 Task: Find connections with filter location Marseille 14 with filter topic #digitalnomadwith filter profile language English with filter current company Testbook with filter school Periyar University with filter industry School and Employee Bus Services with filter service category Mortgage Lending with filter keywords title Data Entry
Action: Mouse moved to (482, 52)
Screenshot: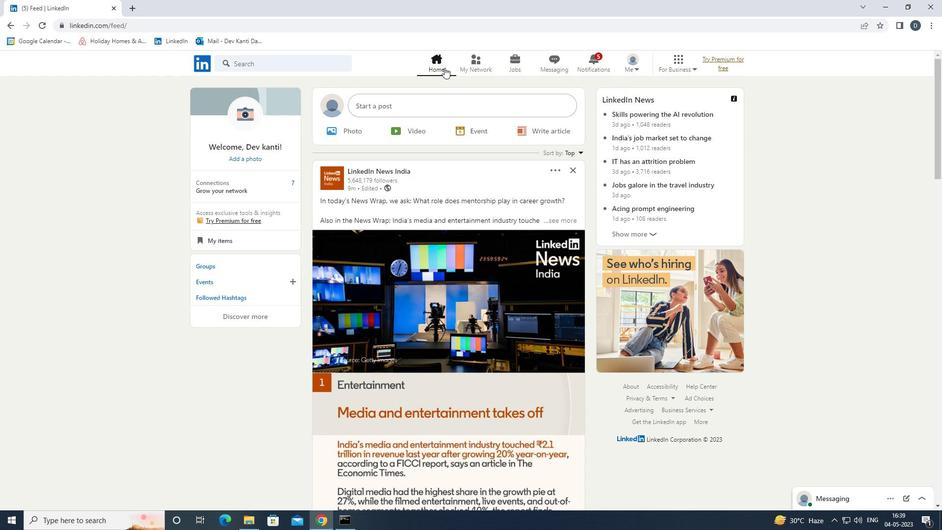 
Action: Mouse pressed left at (482, 52)
Screenshot: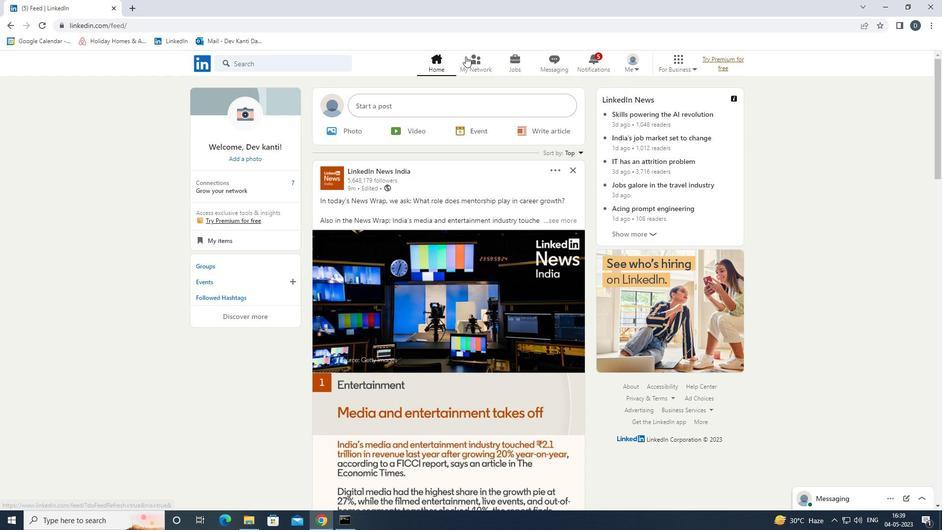 
Action: Mouse moved to (328, 116)
Screenshot: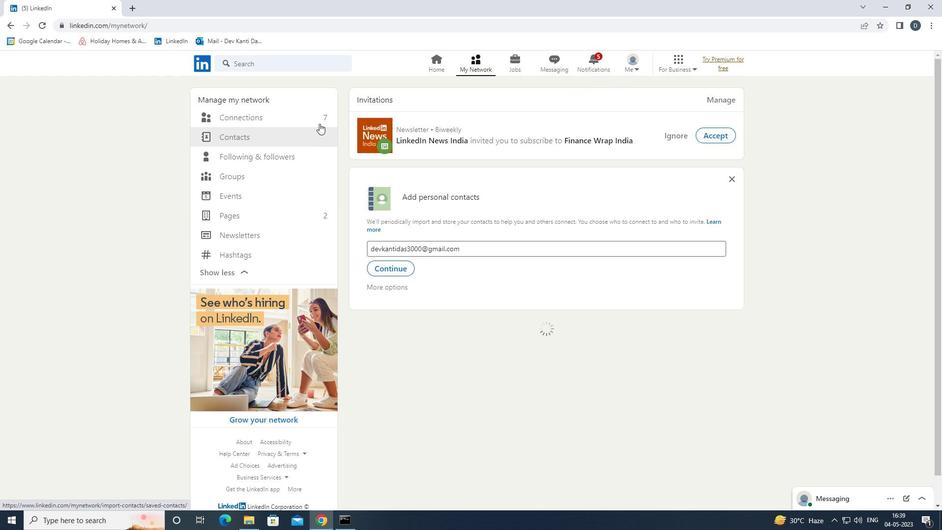 
Action: Mouse pressed left at (328, 116)
Screenshot: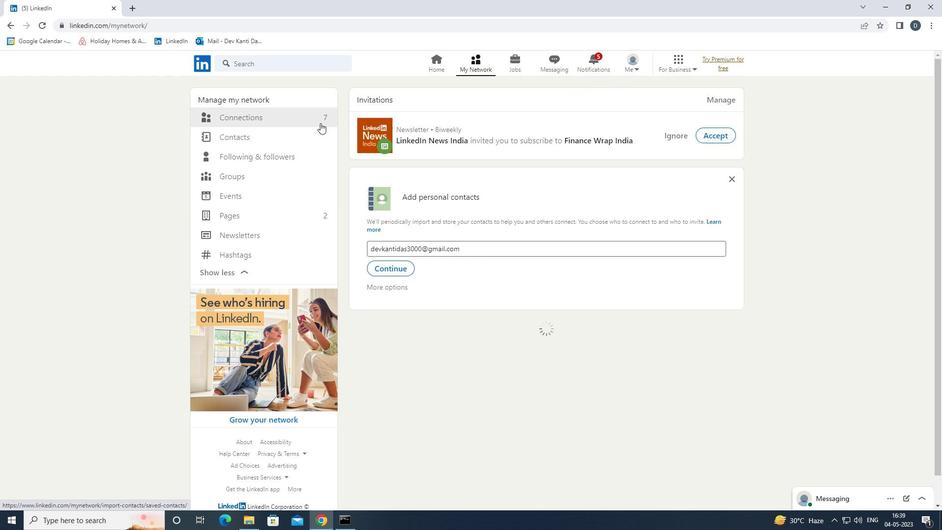 
Action: Mouse moved to (325, 116)
Screenshot: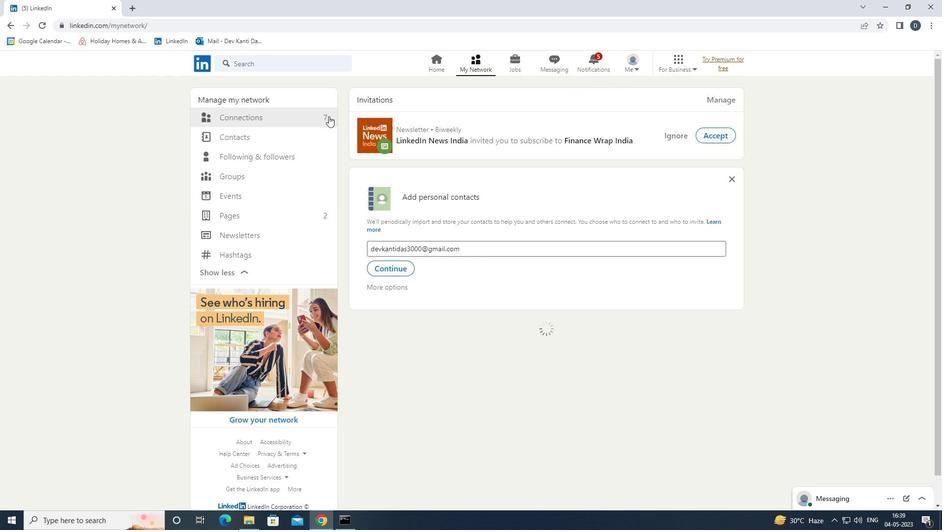 
Action: Mouse pressed left at (325, 116)
Screenshot: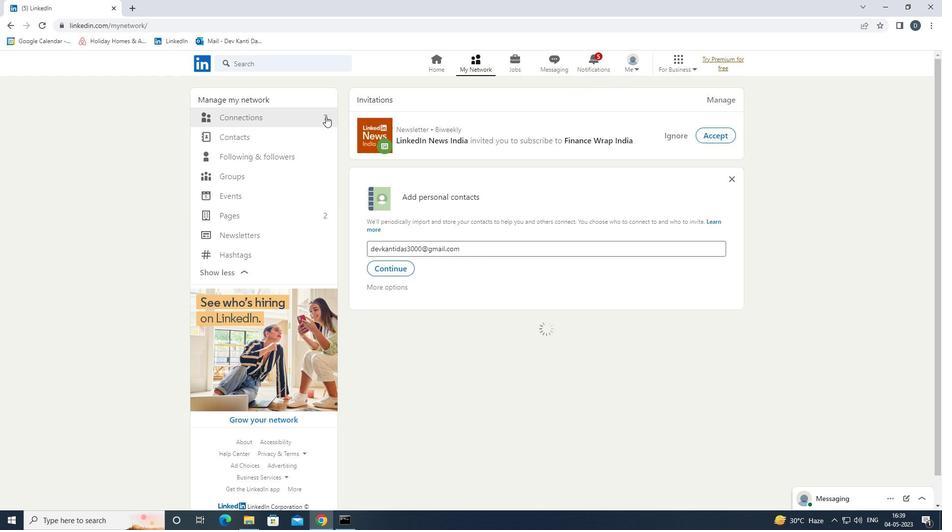 
Action: Mouse moved to (554, 117)
Screenshot: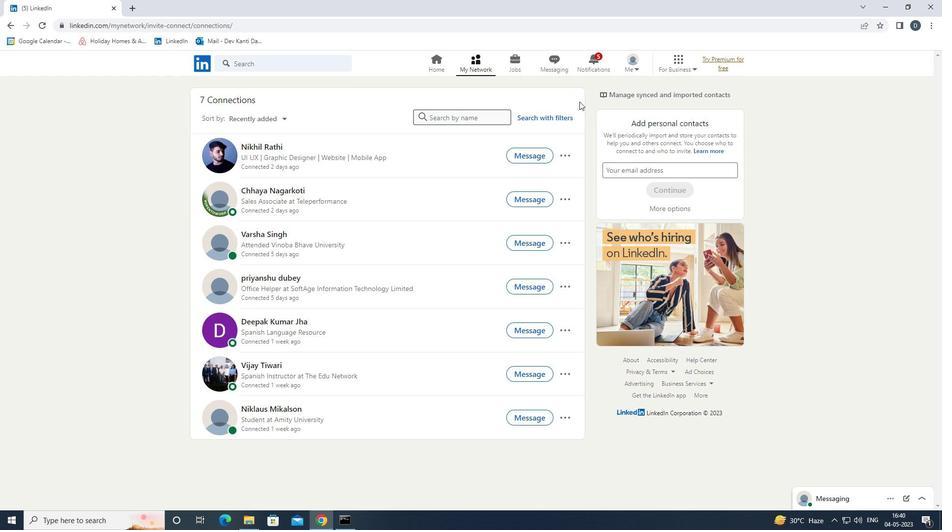 
Action: Mouse pressed left at (554, 117)
Screenshot: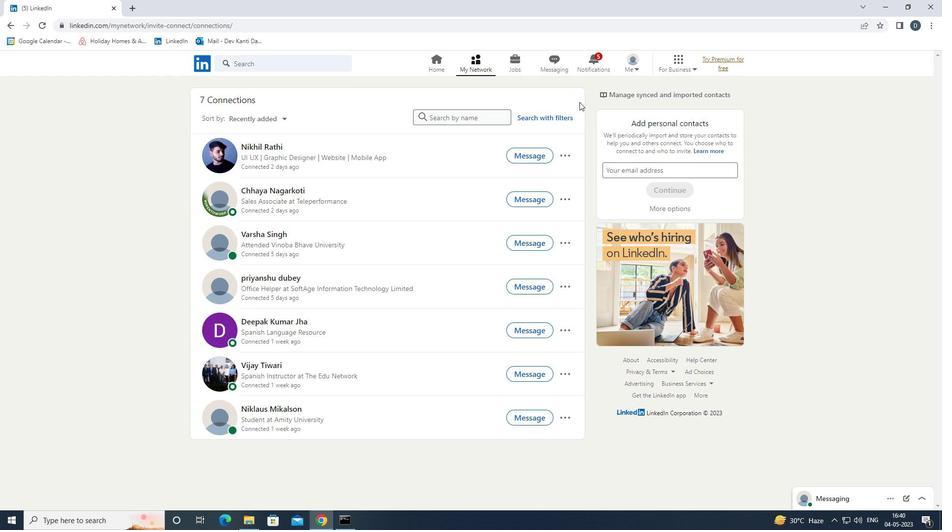 
Action: Mouse moved to (505, 90)
Screenshot: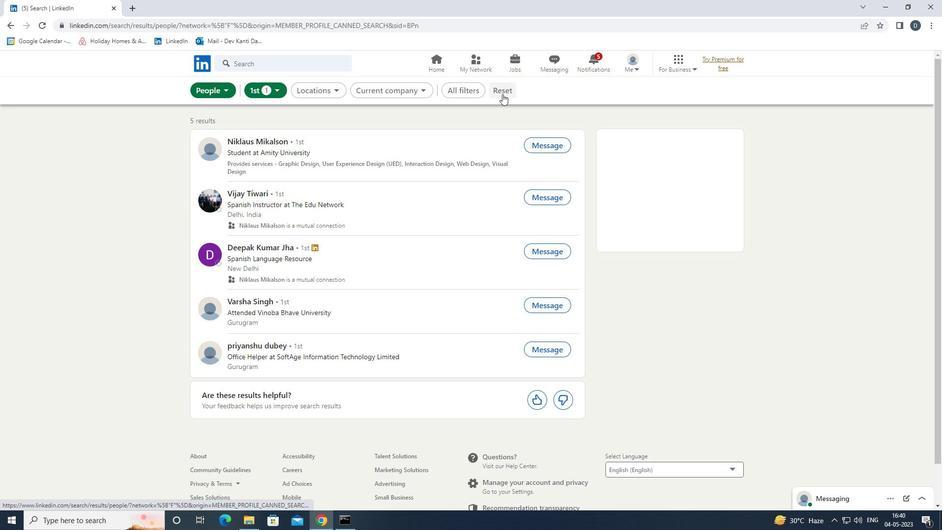 
Action: Mouse pressed left at (505, 90)
Screenshot: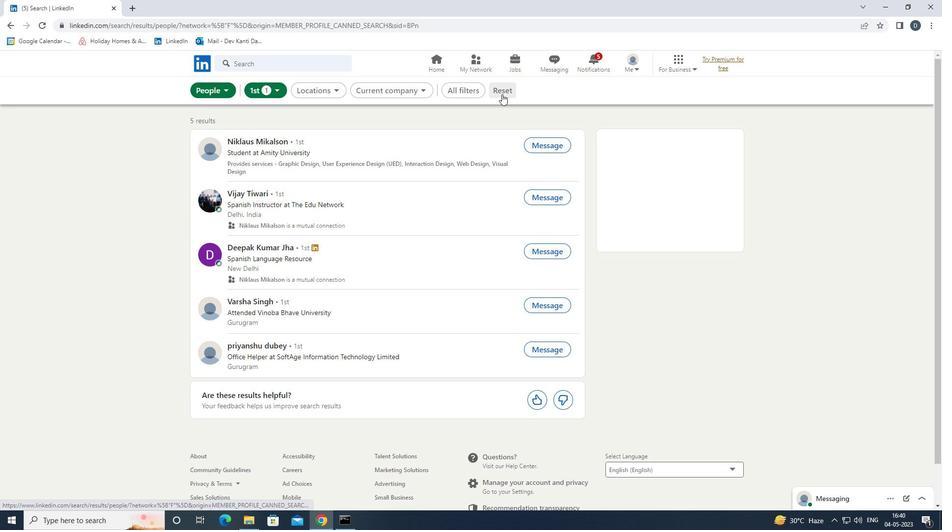 
Action: Mouse moved to (485, 88)
Screenshot: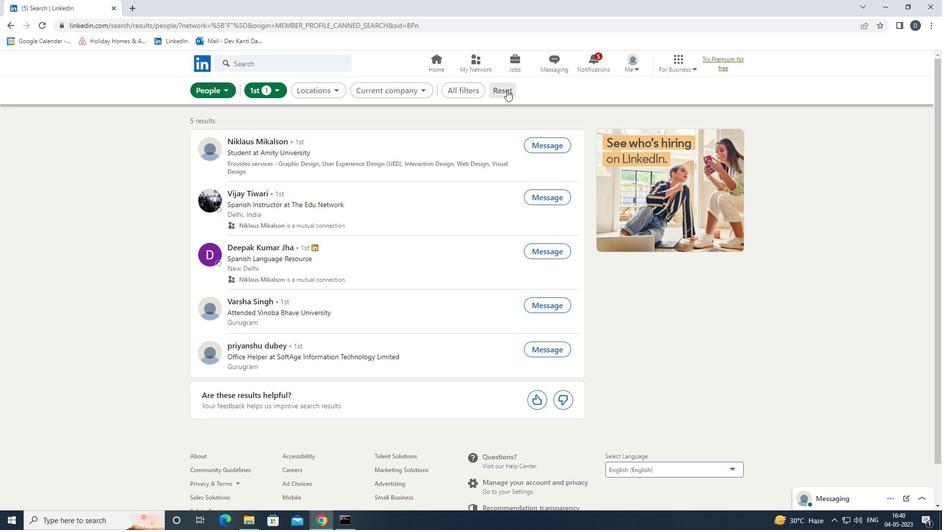
Action: Mouse pressed left at (485, 88)
Screenshot: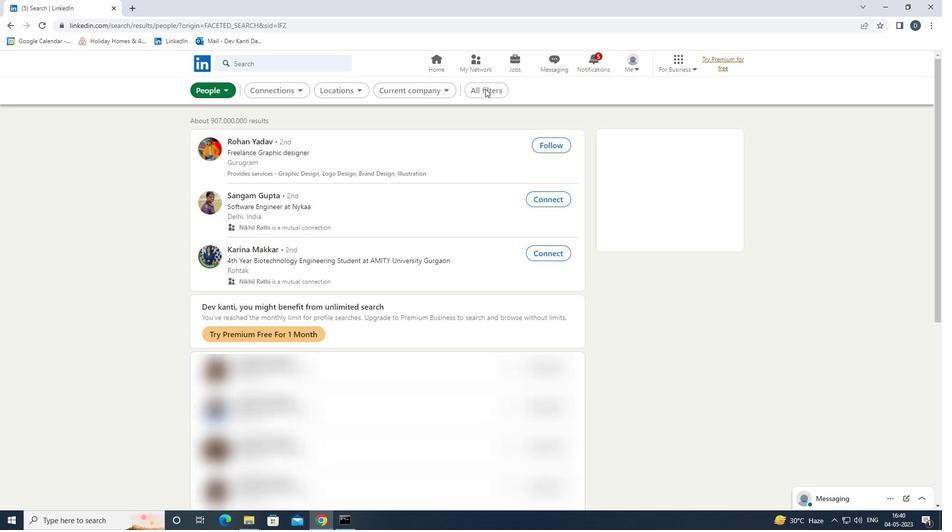 
Action: Mouse moved to (934, 265)
Screenshot: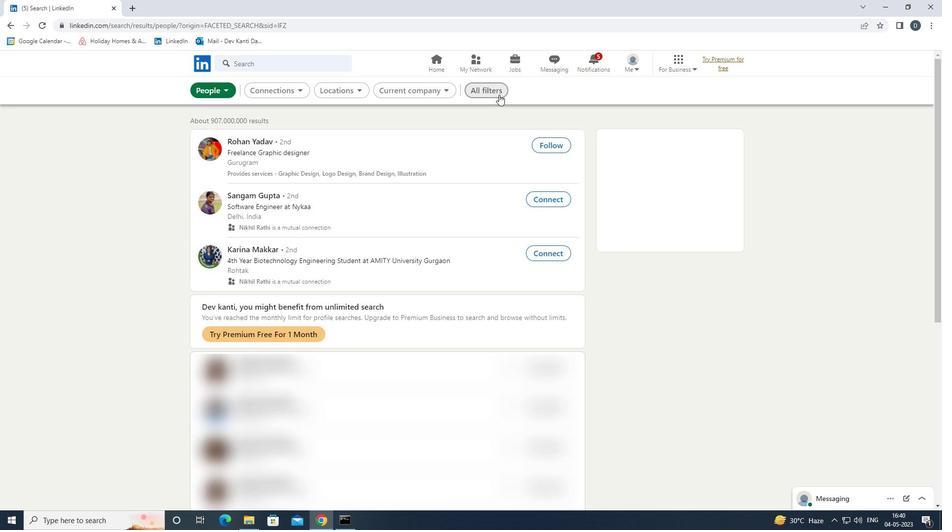 
Action: Mouse scrolled (934, 265) with delta (0, 0)
Screenshot: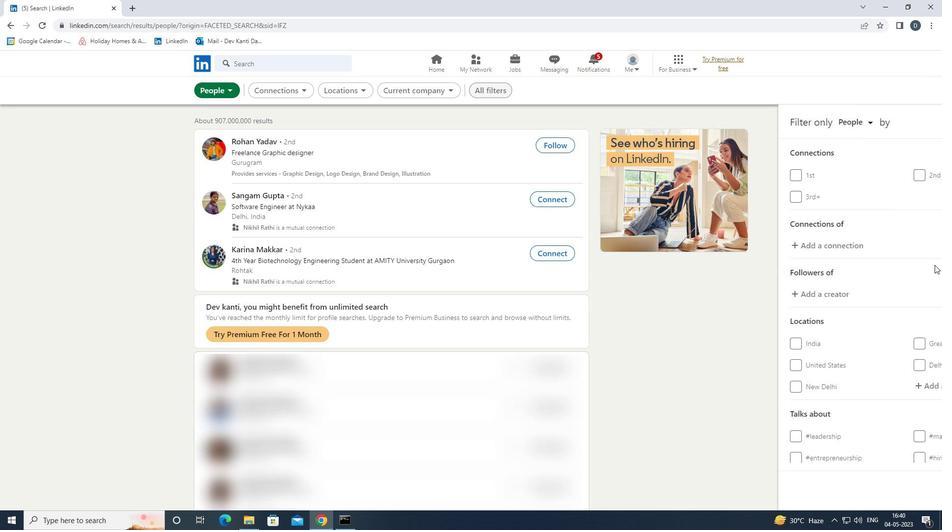 
Action: Mouse moved to (933, 265)
Screenshot: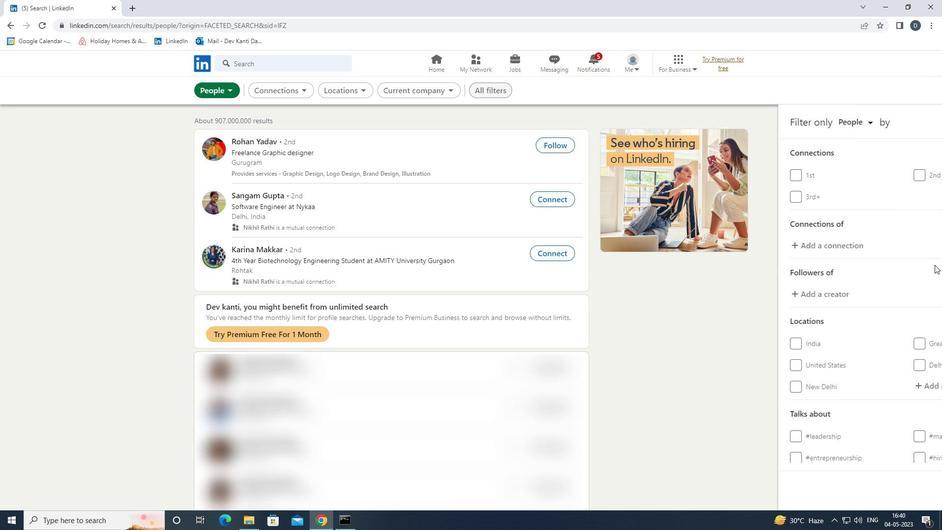
Action: Mouse scrolled (933, 265) with delta (0, 0)
Screenshot: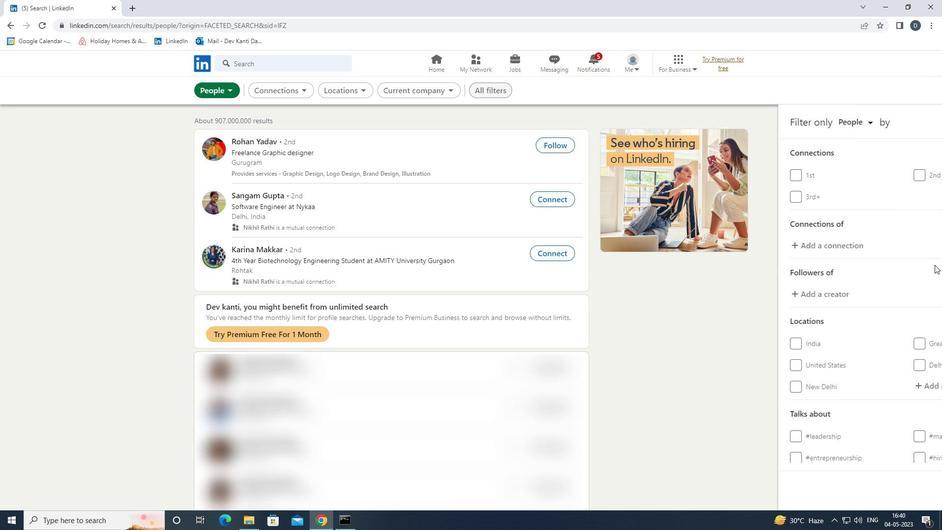 
Action: Mouse moved to (933, 265)
Screenshot: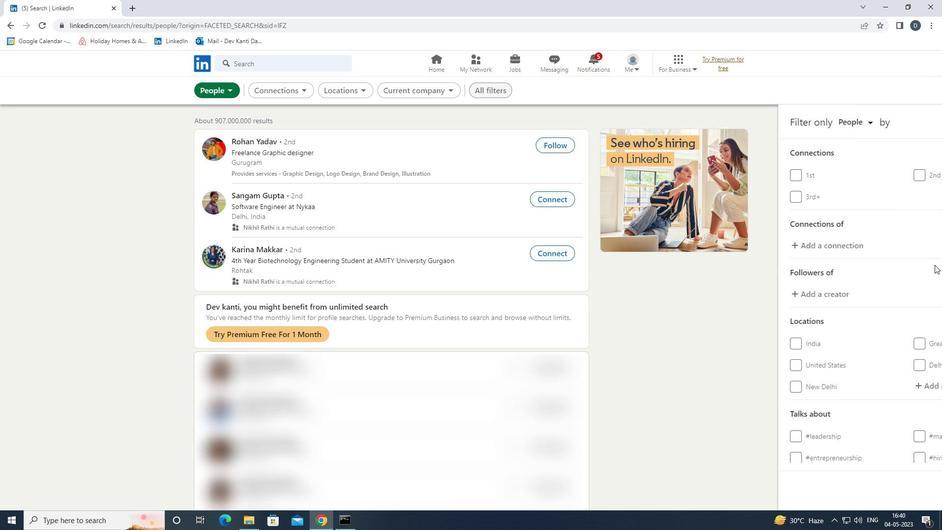 
Action: Mouse scrolled (933, 265) with delta (0, 0)
Screenshot: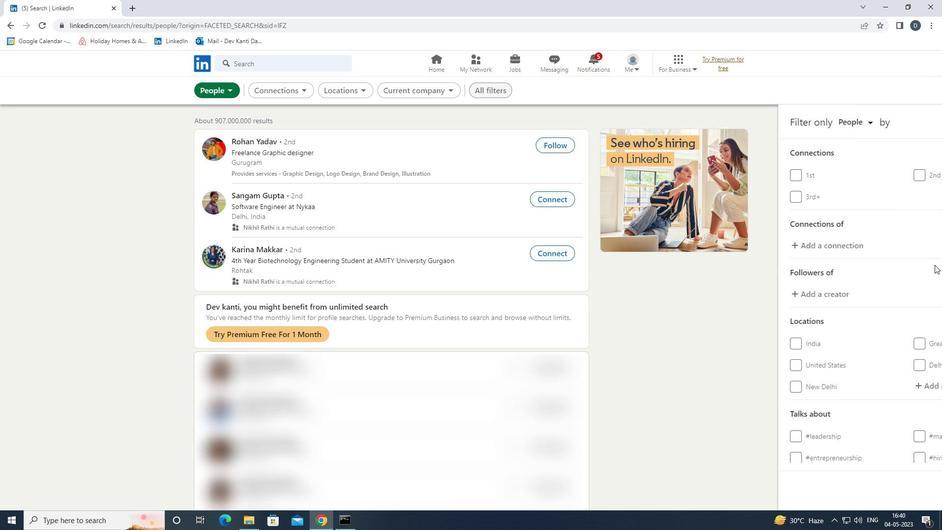 
Action: Mouse moved to (841, 243)
Screenshot: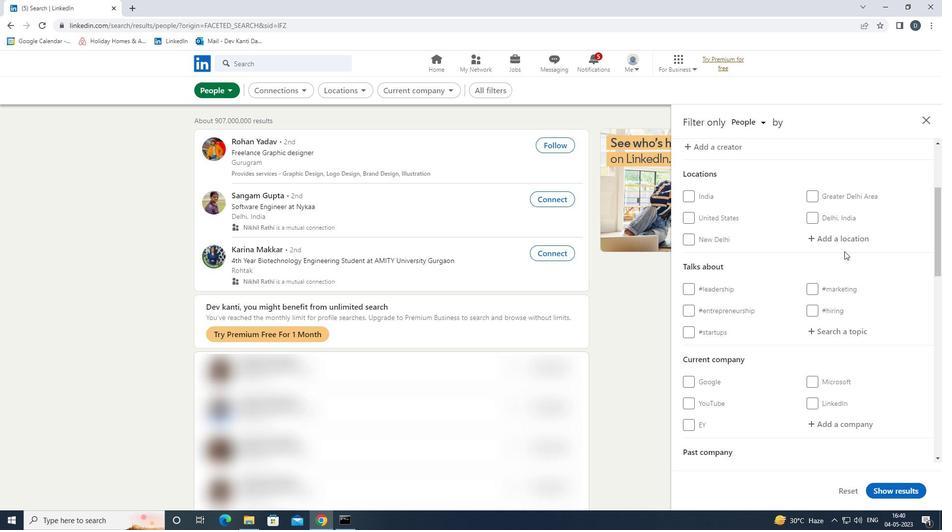 
Action: Mouse pressed left at (841, 243)
Screenshot: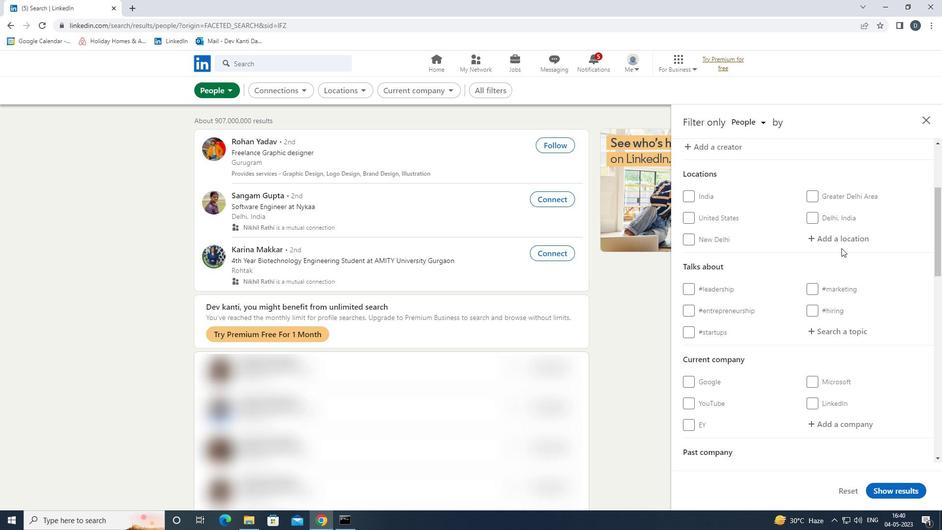 
Action: Key pressed <Key.shift>MARSE<Key.down><Key.enter>
Screenshot: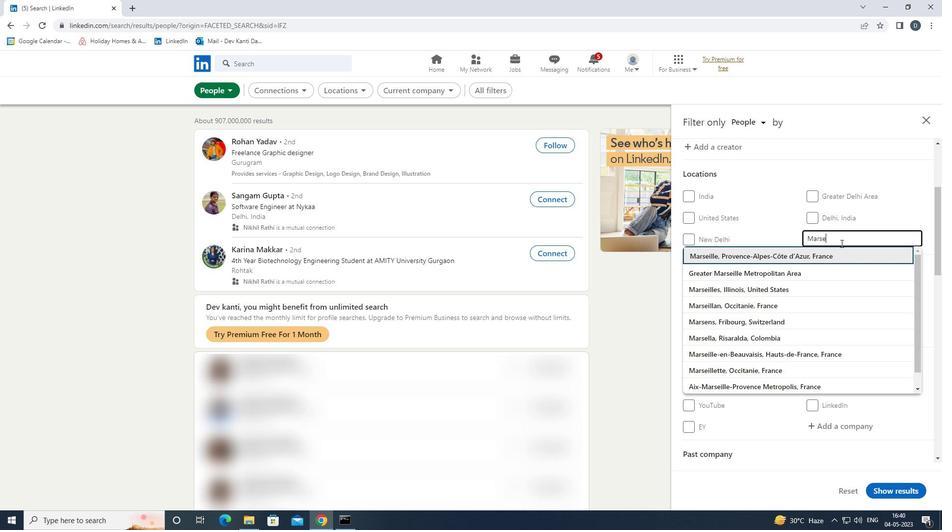 
Action: Mouse scrolled (841, 242) with delta (0, 0)
Screenshot: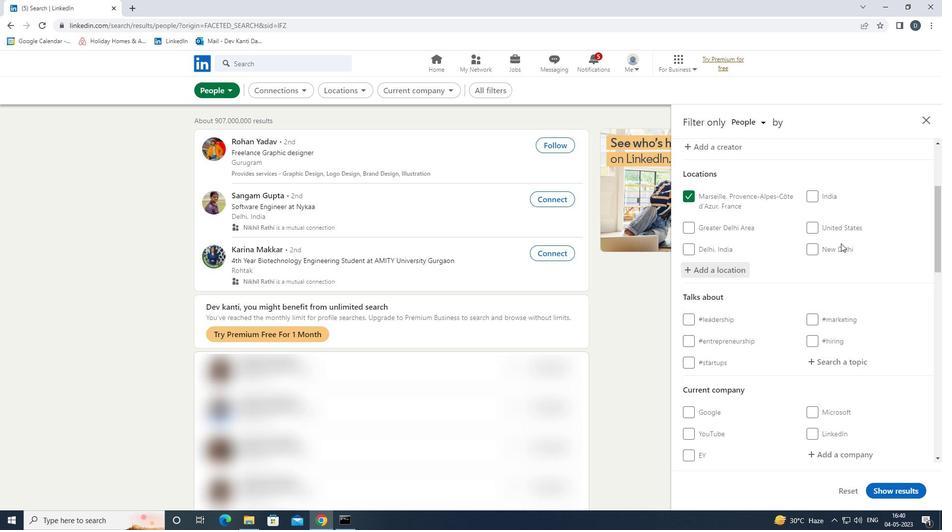 
Action: Mouse scrolled (841, 242) with delta (0, 0)
Screenshot: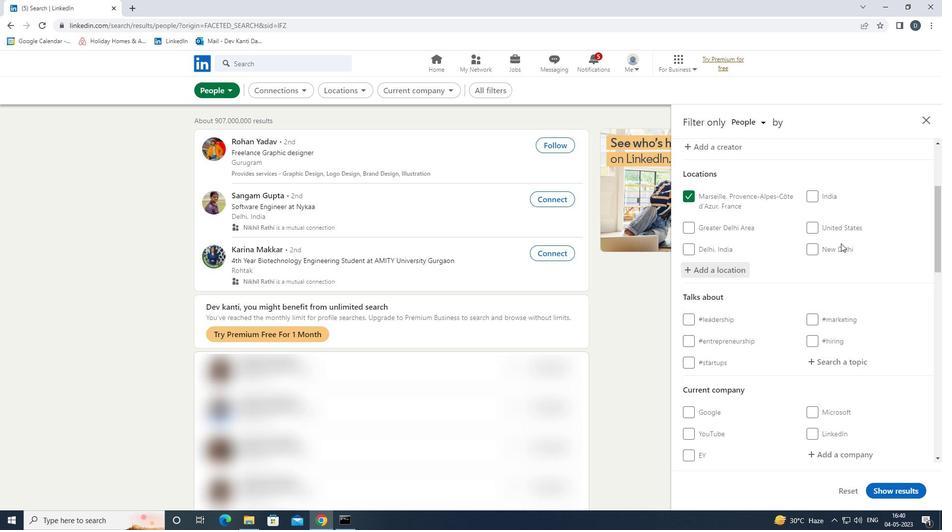 
Action: Mouse moved to (843, 265)
Screenshot: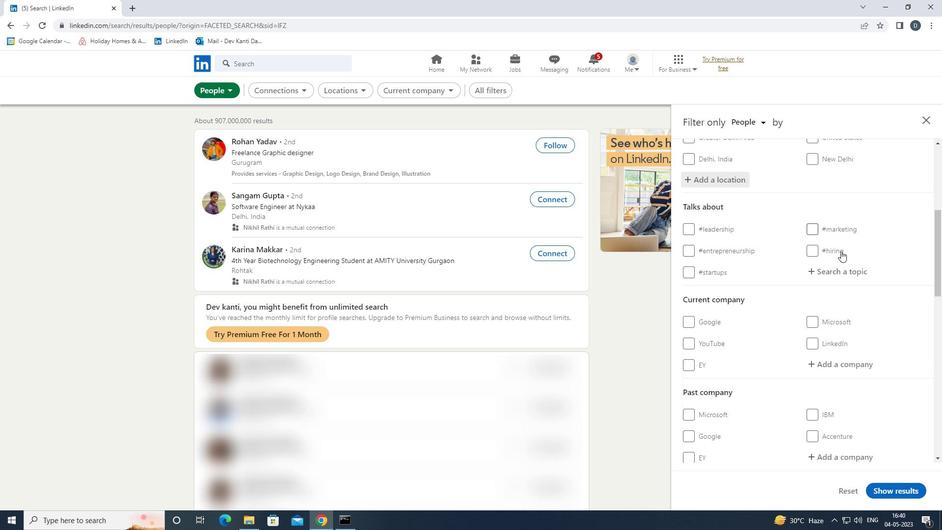 
Action: Mouse pressed left at (843, 265)
Screenshot: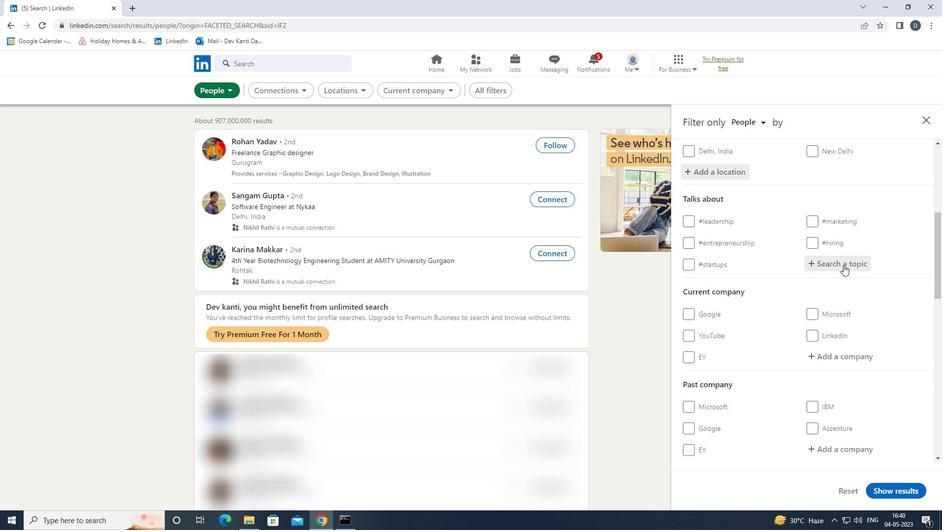 
Action: Key pressed DIDGITALNOMAD<Key.left><Key.left><Key.left><Key.left><Key.left><Key.left><Key.left><Key.left><Key.left><Key.left><Key.backspace><Key.right><Key.down><Key.enter>
Screenshot: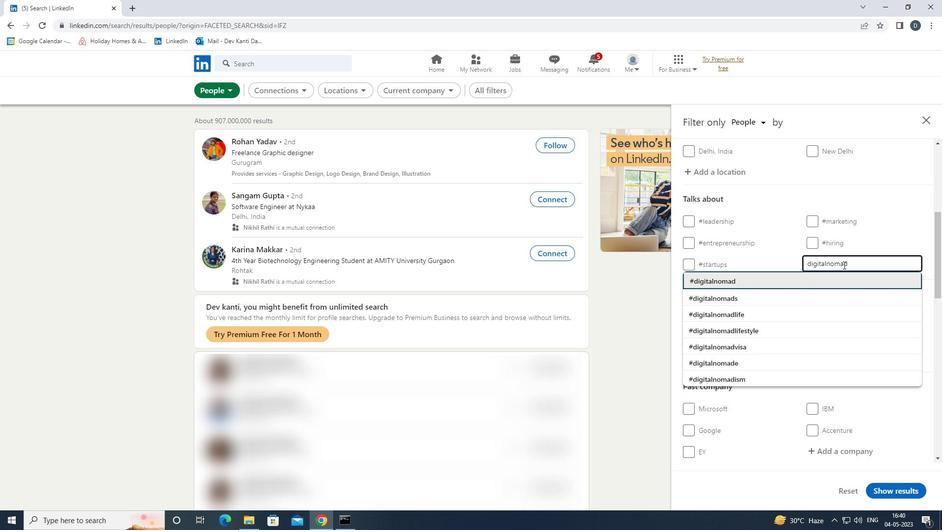 
Action: Mouse scrolled (843, 264) with delta (0, 0)
Screenshot: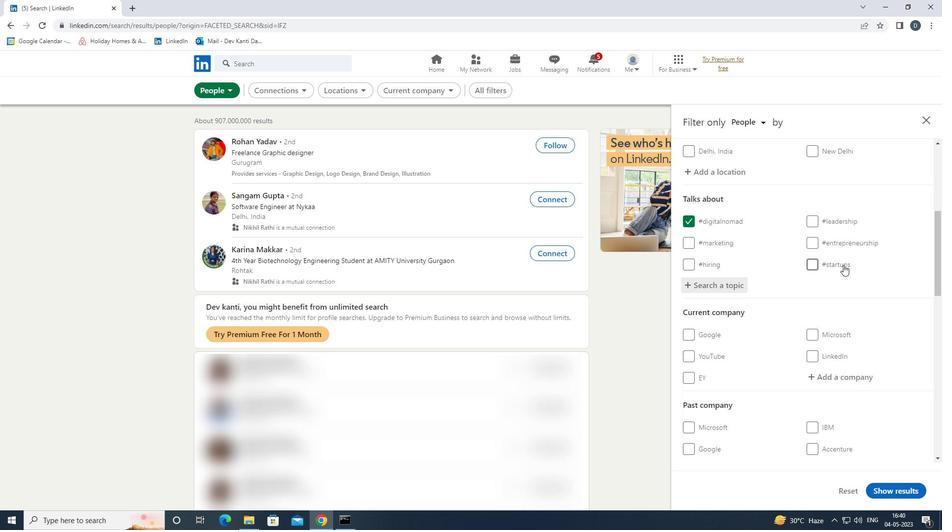 
Action: Mouse scrolled (843, 264) with delta (0, 0)
Screenshot: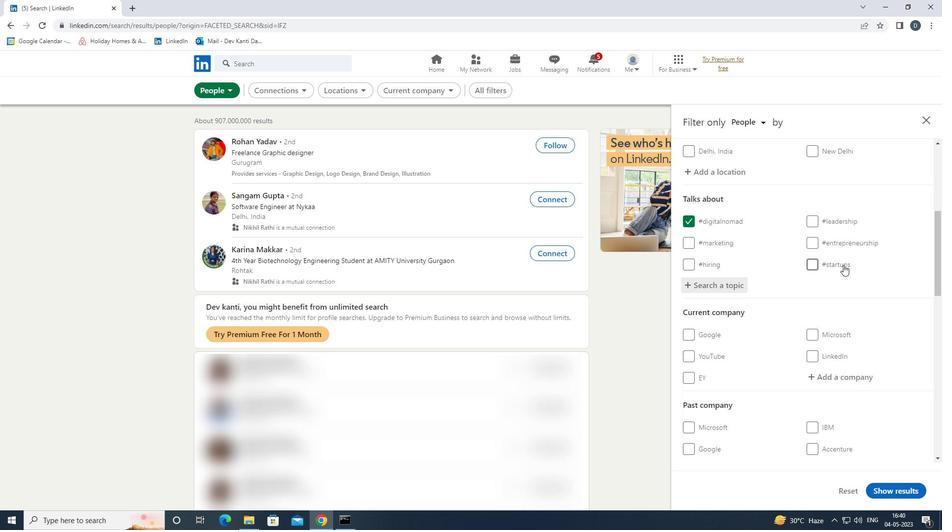 
Action: Mouse scrolled (843, 264) with delta (0, 0)
Screenshot: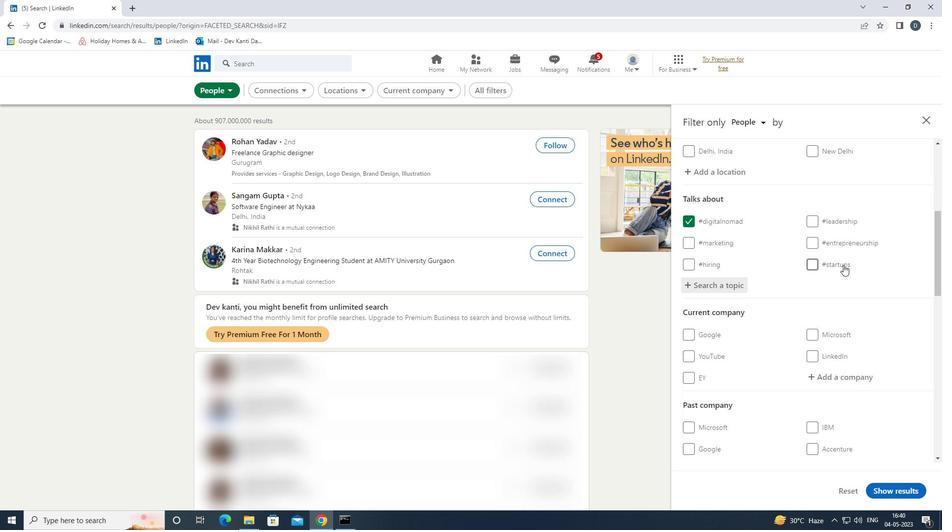 
Action: Mouse scrolled (843, 264) with delta (0, 0)
Screenshot: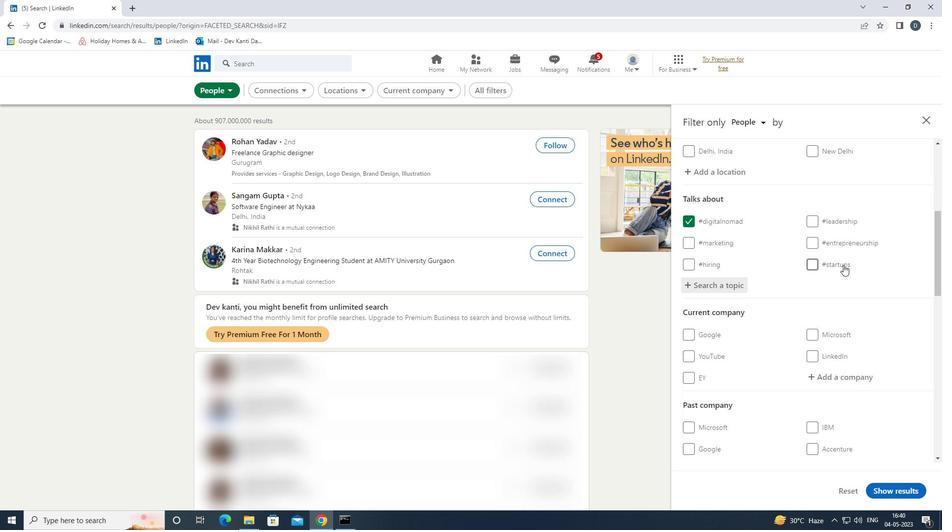 
Action: Mouse scrolled (843, 264) with delta (0, 0)
Screenshot: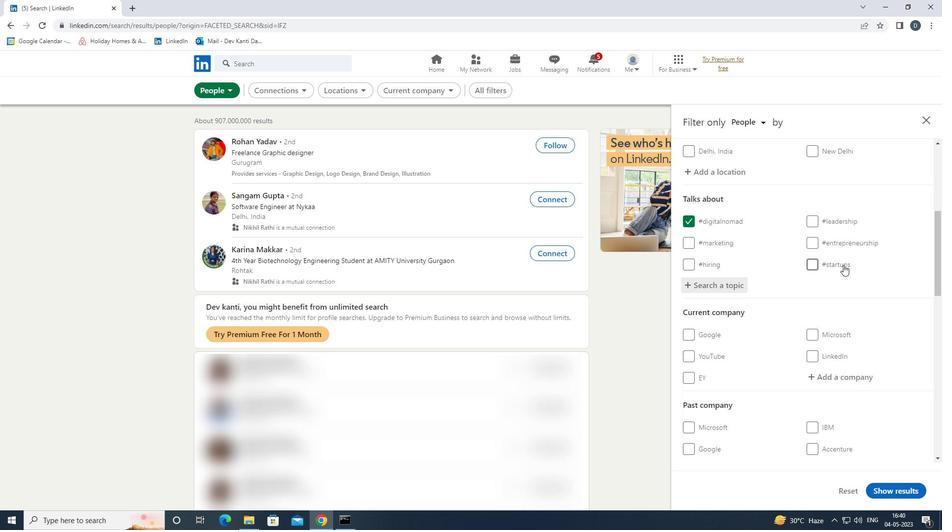 
Action: Mouse scrolled (843, 264) with delta (0, 0)
Screenshot: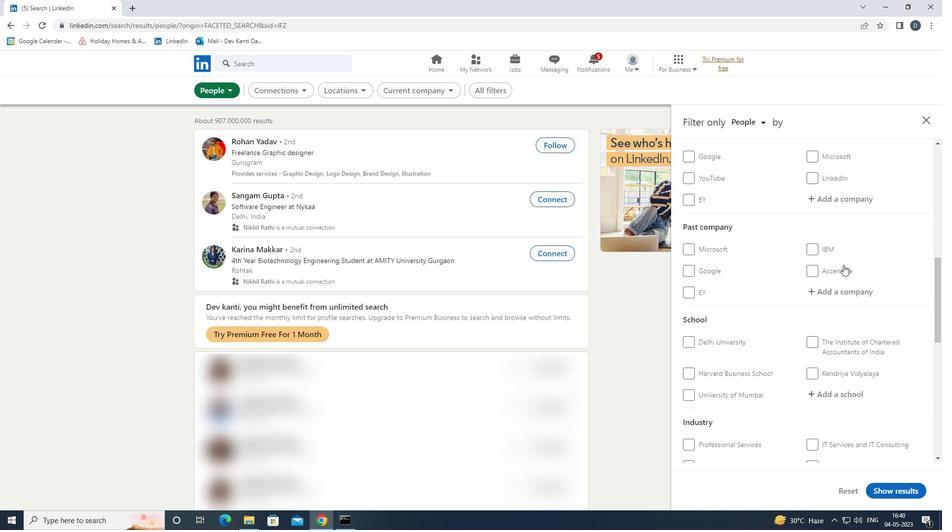 
Action: Mouse scrolled (843, 264) with delta (0, 0)
Screenshot: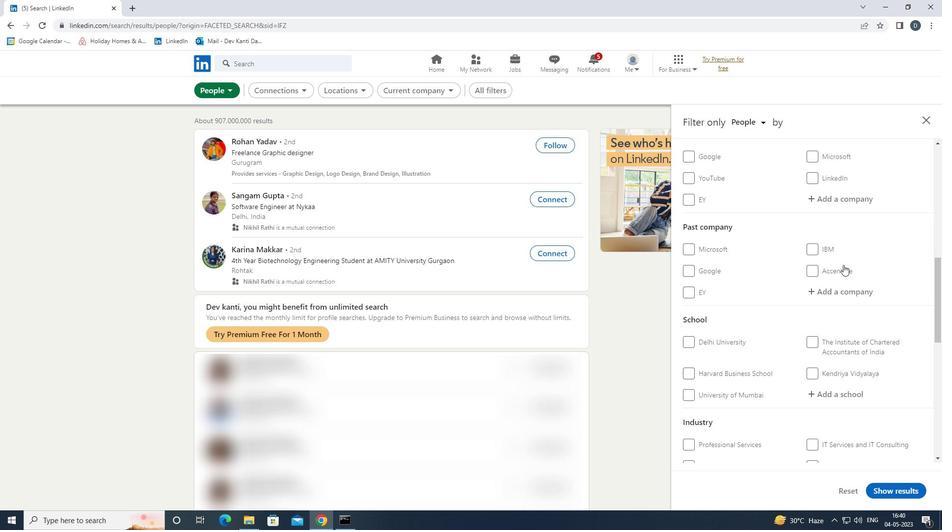 
Action: Mouse scrolled (843, 264) with delta (0, 0)
Screenshot: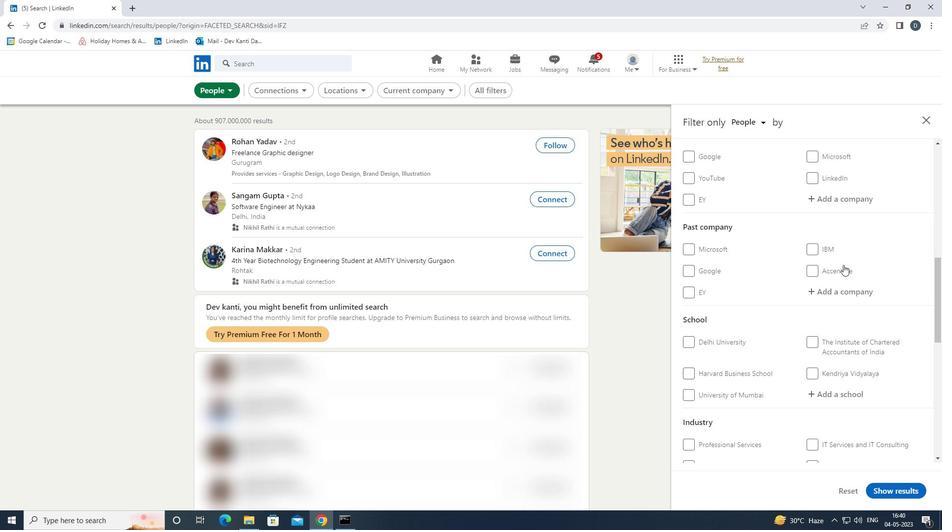 
Action: Mouse scrolled (843, 264) with delta (0, 0)
Screenshot: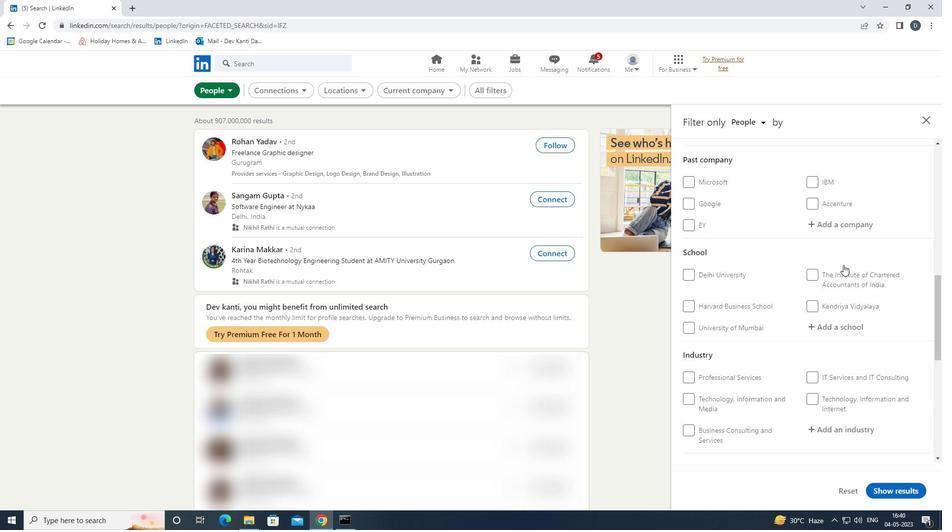 
Action: Mouse moved to (712, 291)
Screenshot: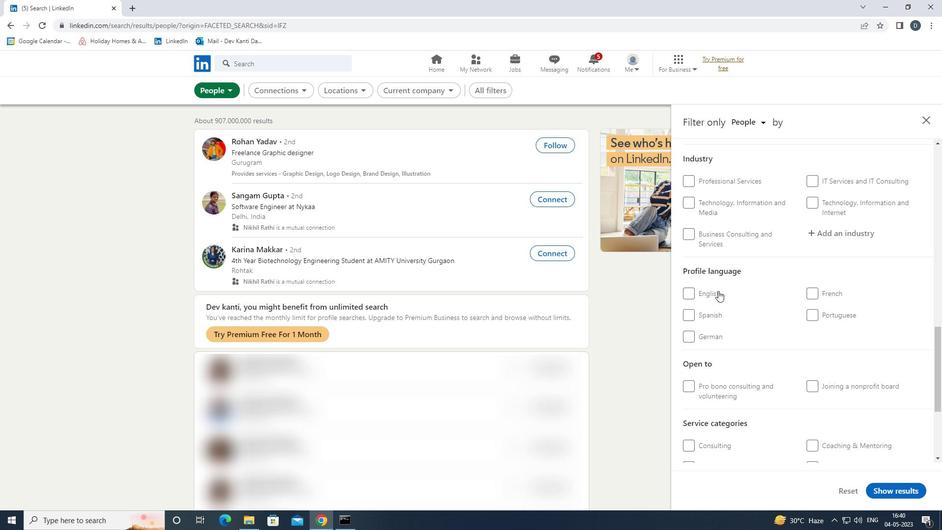 
Action: Mouse pressed left at (712, 291)
Screenshot: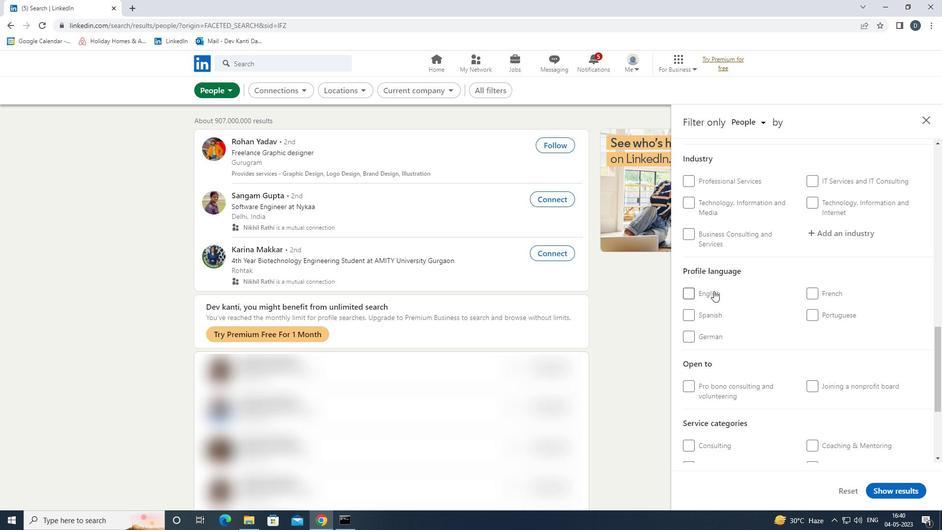 
Action: Mouse moved to (796, 295)
Screenshot: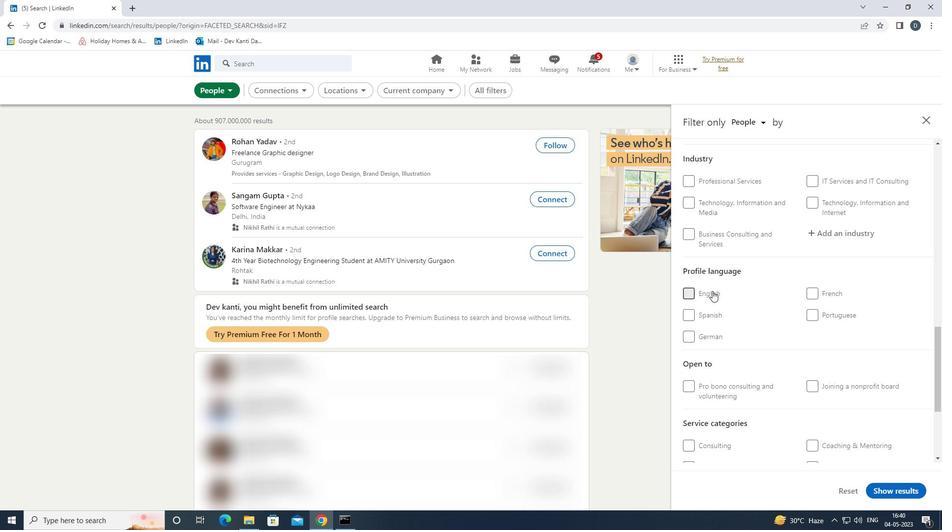 
Action: Mouse scrolled (796, 295) with delta (0, 0)
Screenshot: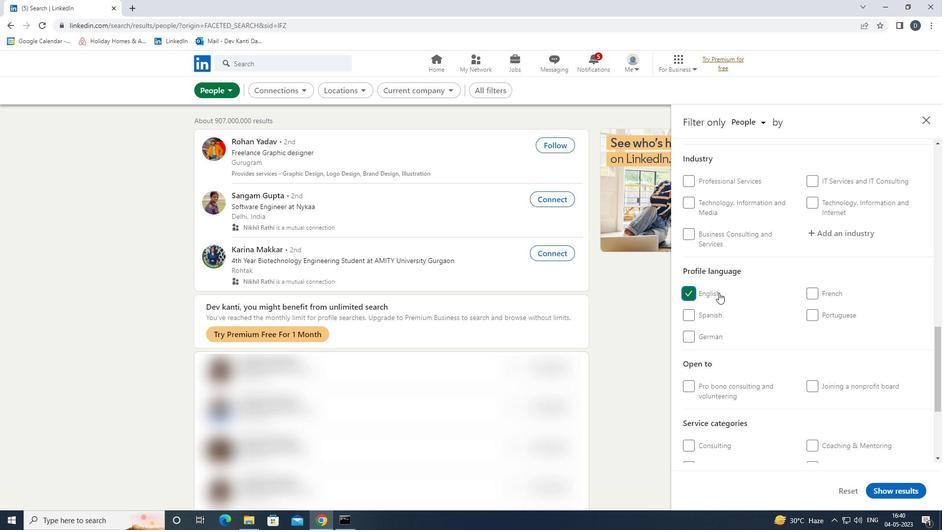 
Action: Mouse scrolled (796, 295) with delta (0, 0)
Screenshot: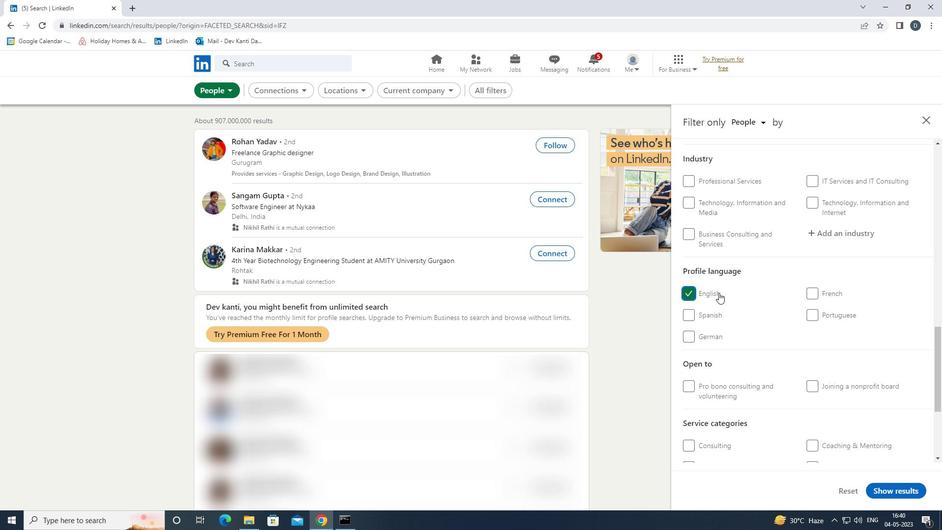 
Action: Mouse scrolled (796, 295) with delta (0, 0)
Screenshot: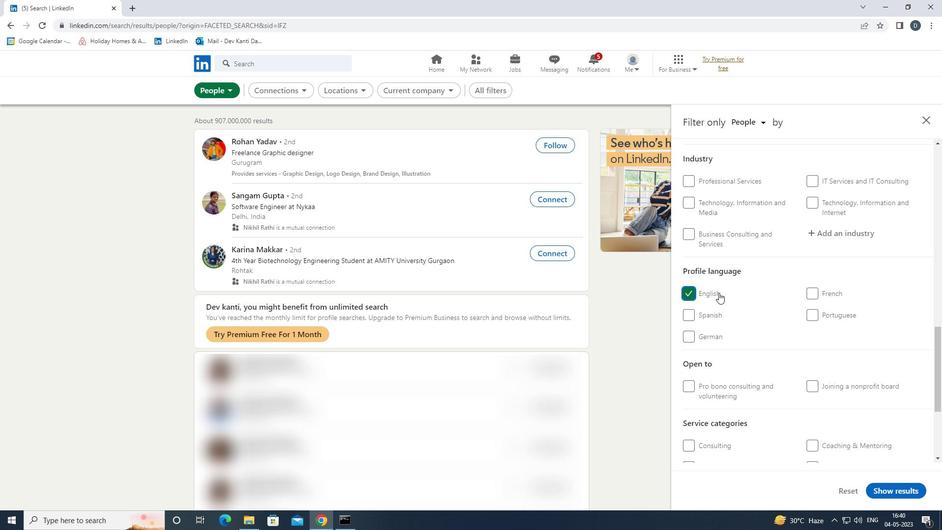
Action: Mouse scrolled (796, 295) with delta (0, 0)
Screenshot: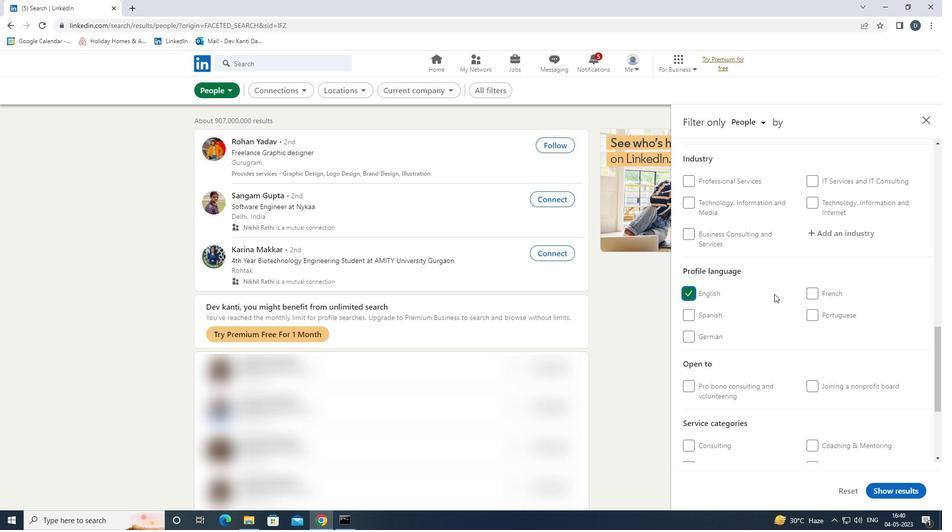 
Action: Mouse scrolled (796, 295) with delta (0, 0)
Screenshot: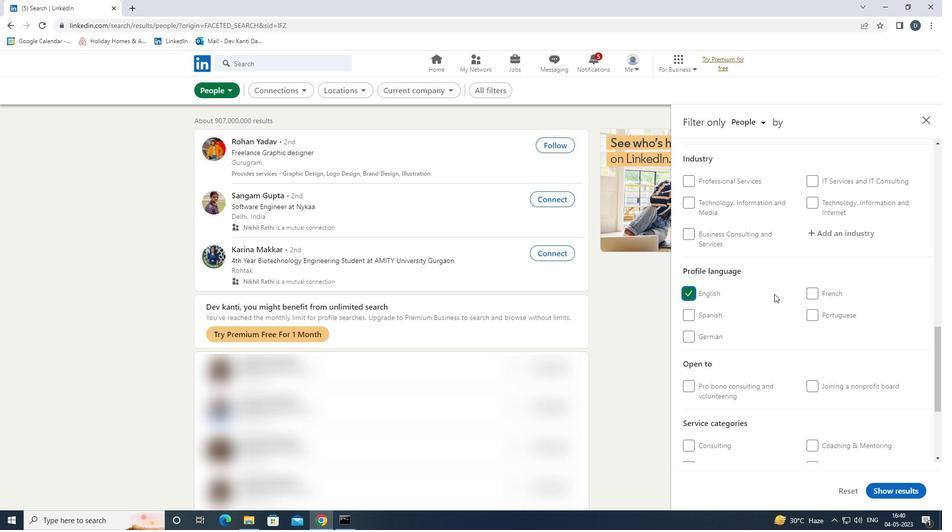 
Action: Mouse scrolled (796, 295) with delta (0, 0)
Screenshot: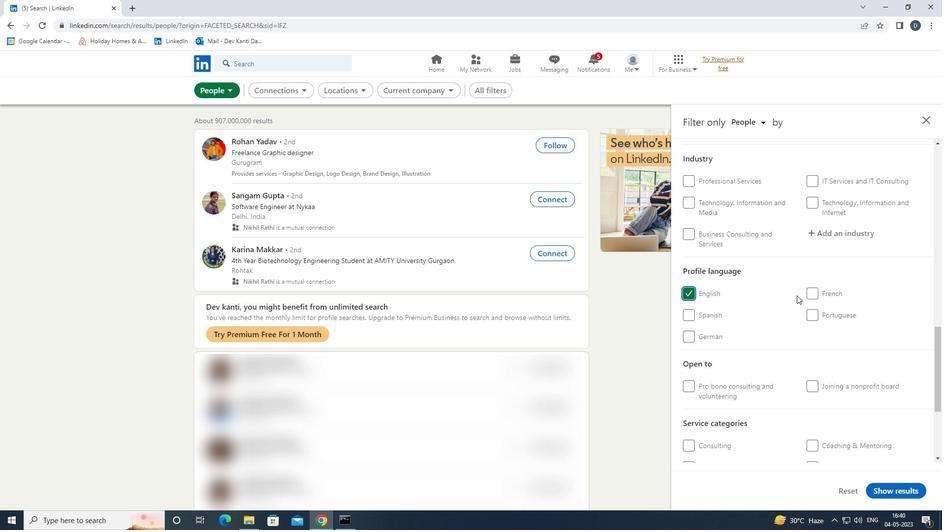 
Action: Mouse scrolled (796, 295) with delta (0, 0)
Screenshot: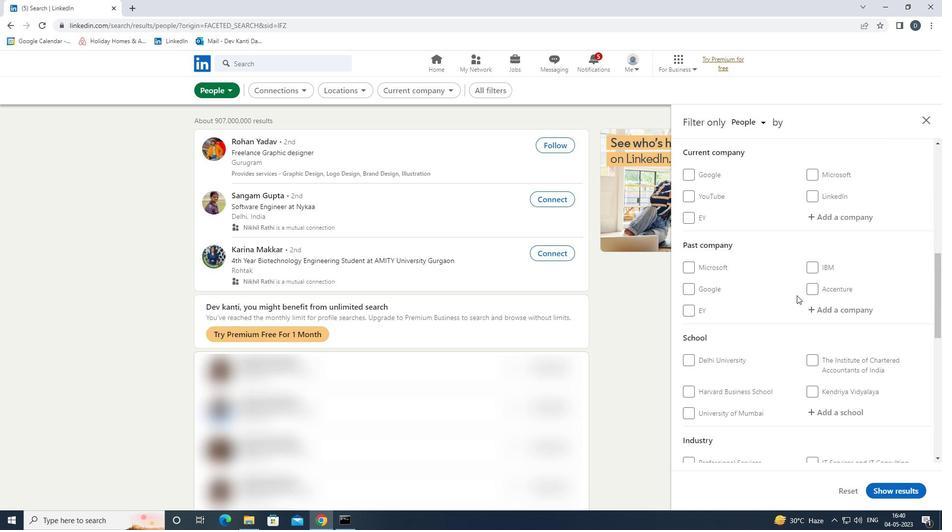 
Action: Mouse scrolled (796, 295) with delta (0, 0)
Screenshot: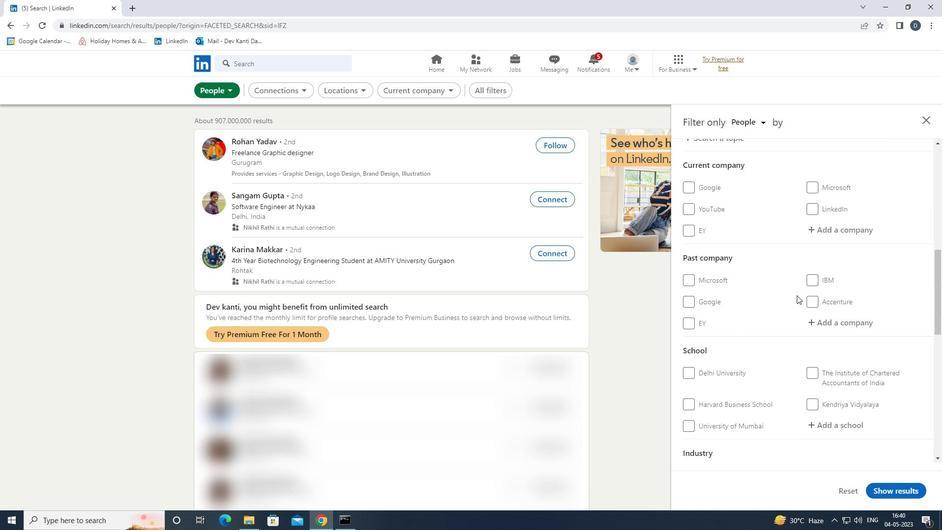 
Action: Mouse scrolled (796, 295) with delta (0, 0)
Screenshot: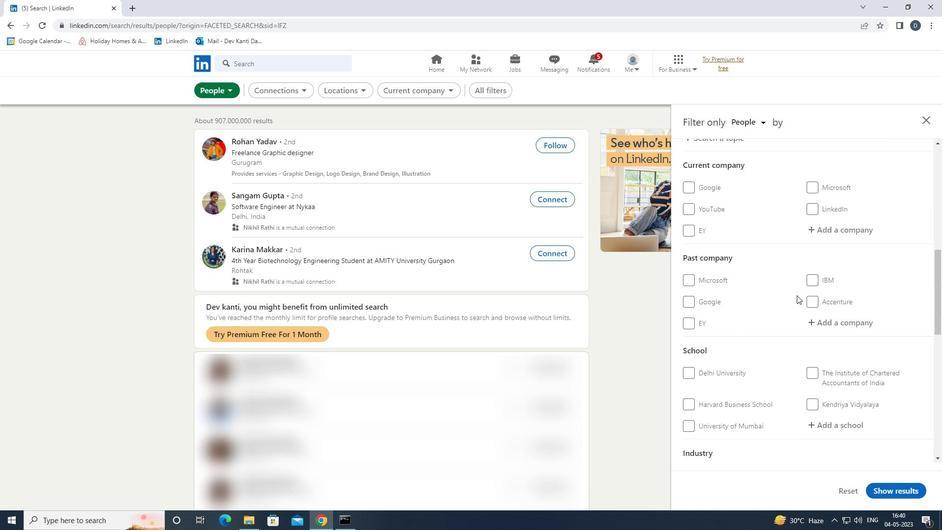 
Action: Mouse scrolled (796, 295) with delta (0, 0)
Screenshot: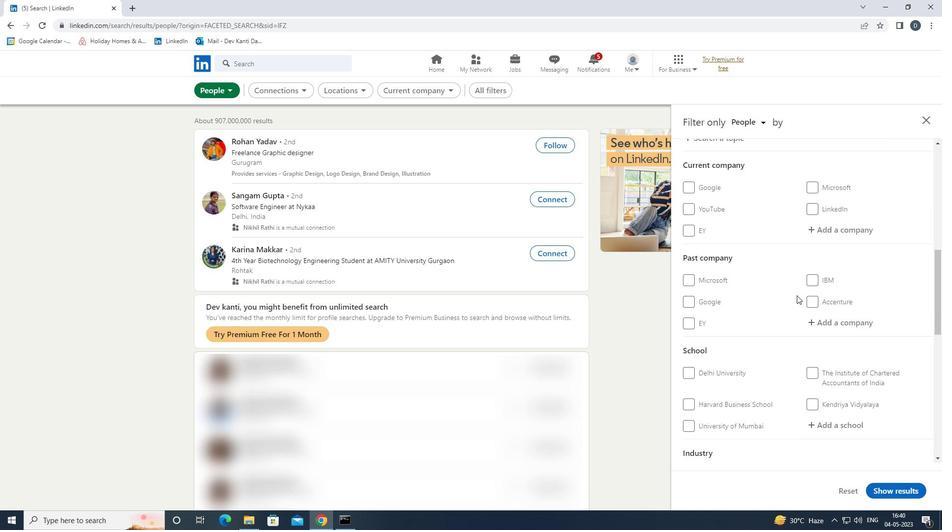
Action: Mouse moved to (828, 320)
Screenshot: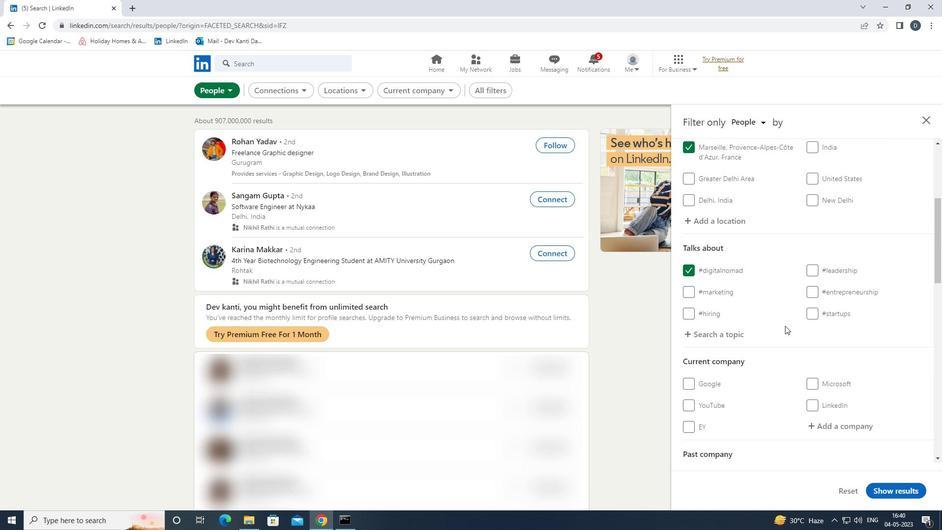 
Action: Mouse scrolled (828, 319) with delta (0, 0)
Screenshot: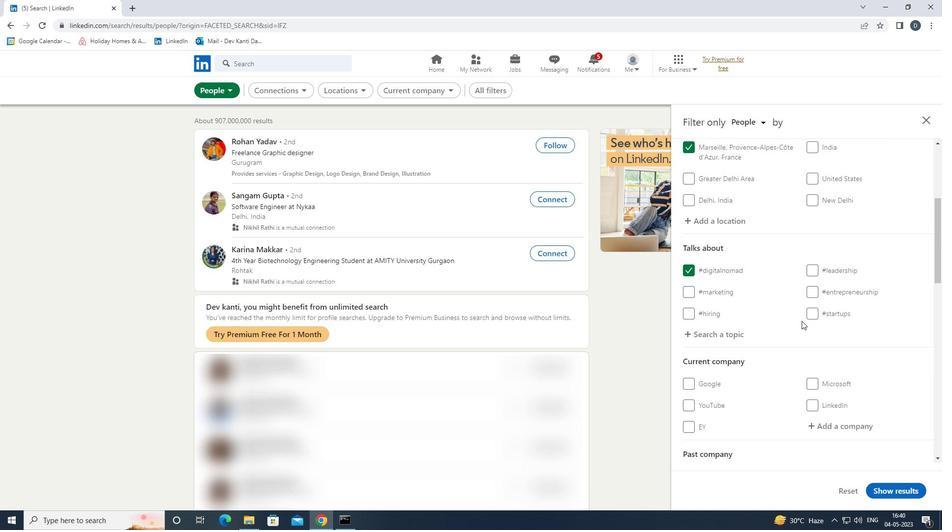 
Action: Mouse moved to (828, 320)
Screenshot: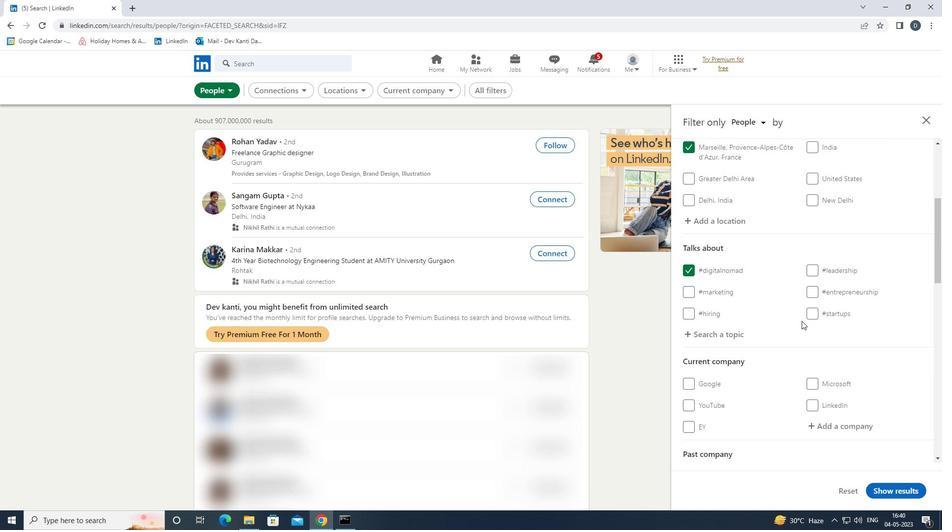 
Action: Mouse scrolled (828, 320) with delta (0, 0)
Screenshot: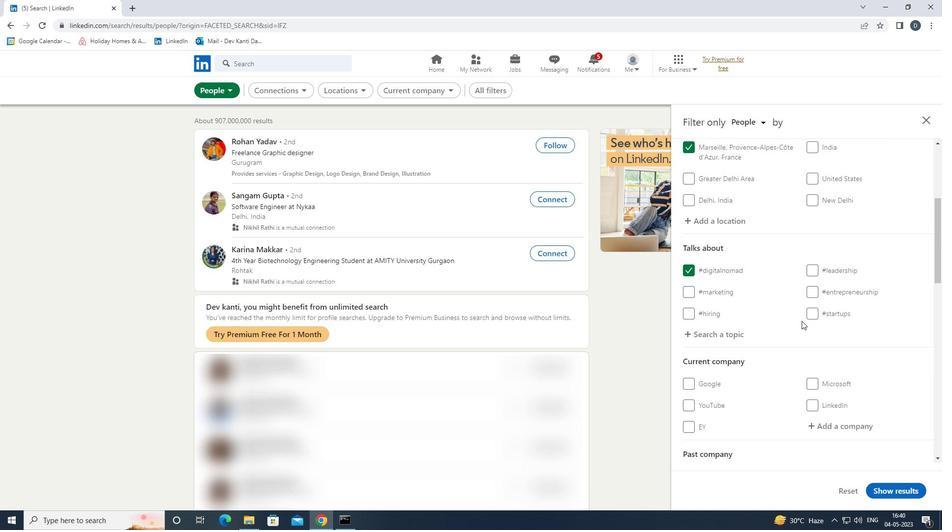 
Action: Mouse scrolled (828, 320) with delta (0, 0)
Screenshot: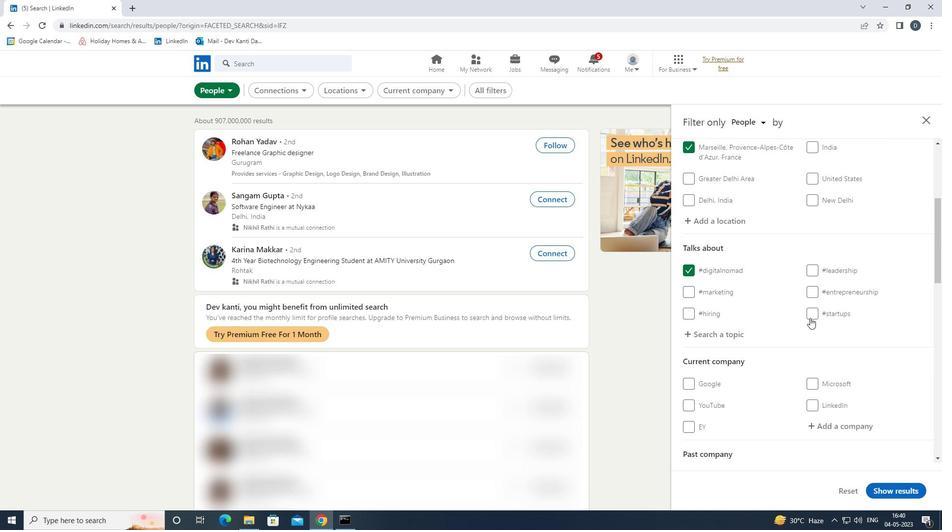 
Action: Mouse moved to (838, 275)
Screenshot: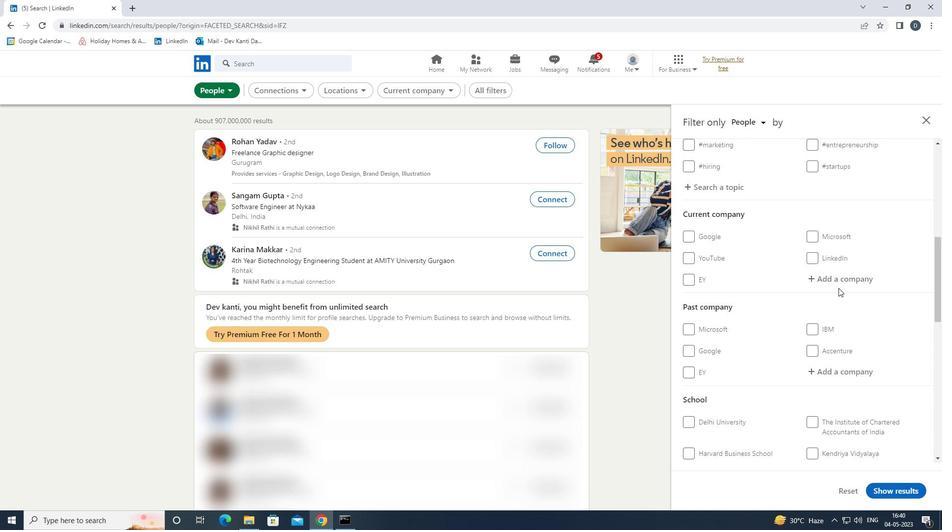 
Action: Mouse pressed left at (838, 275)
Screenshot: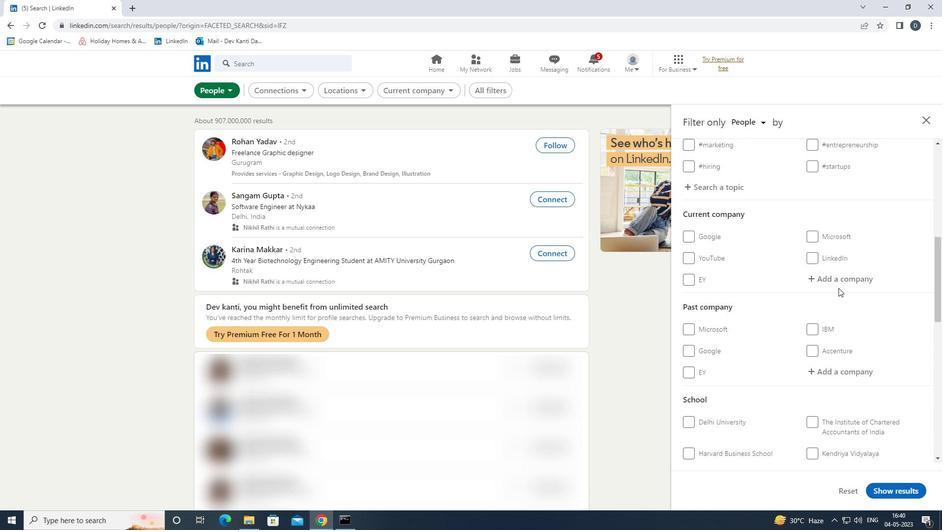 
Action: Key pressed <Key.shift><Key.shift>TESTBOOK<Key.down><Key.enter>
Screenshot: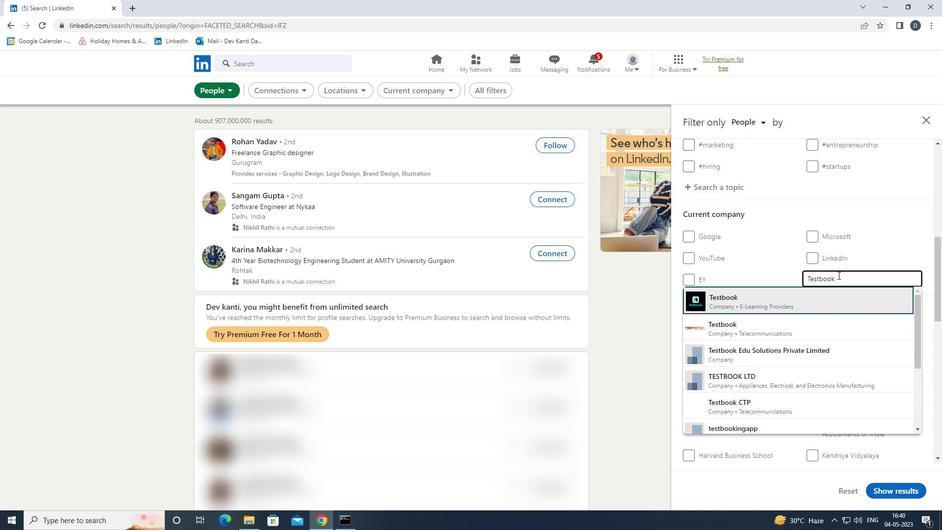 
Action: Mouse moved to (875, 279)
Screenshot: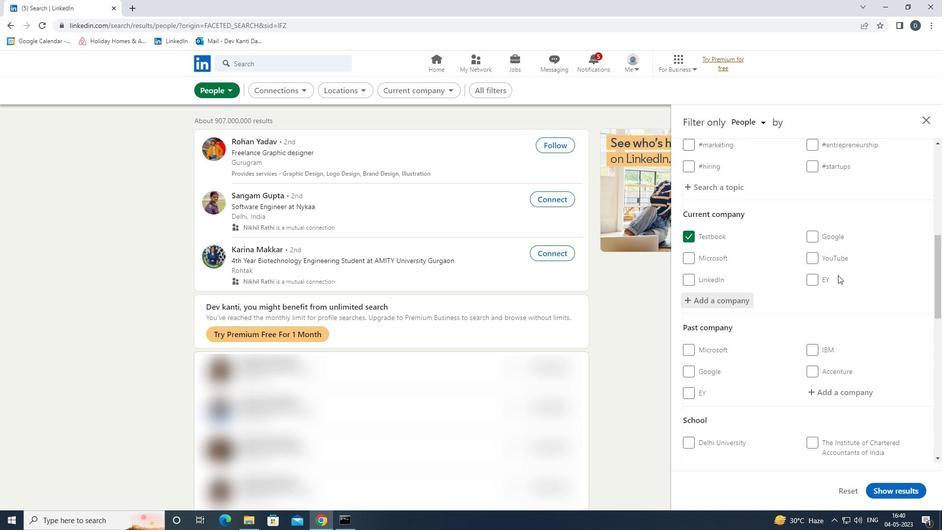 
Action: Mouse scrolled (875, 278) with delta (0, 0)
Screenshot: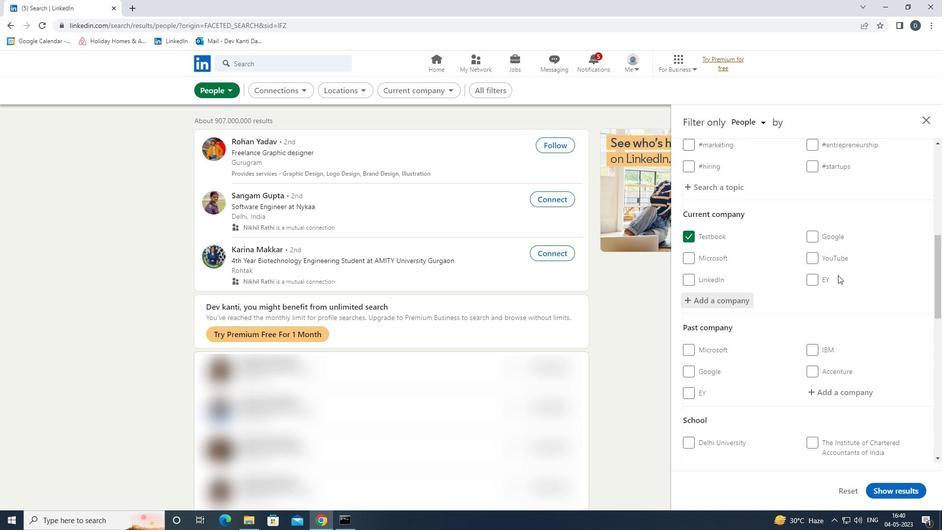 
Action: Mouse moved to (874, 282)
Screenshot: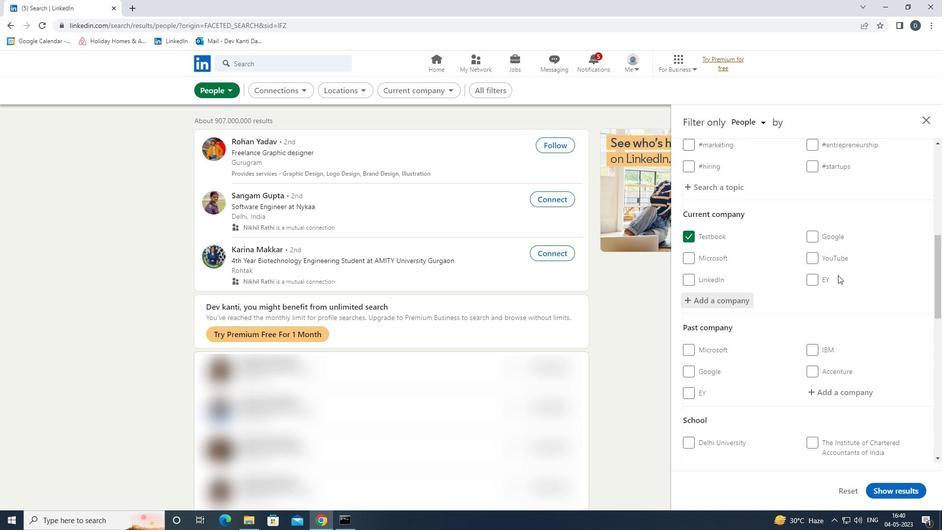 
Action: Mouse scrolled (874, 282) with delta (0, 0)
Screenshot: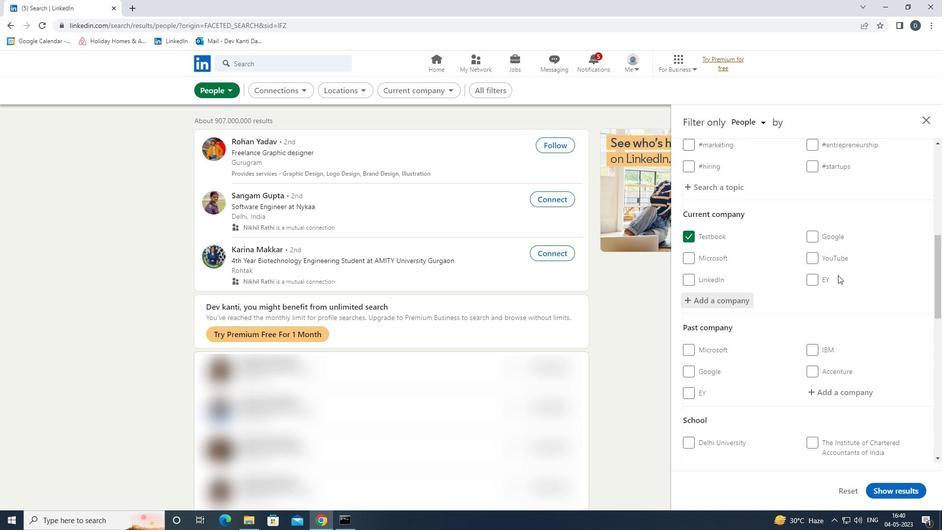 
Action: Mouse moved to (873, 283)
Screenshot: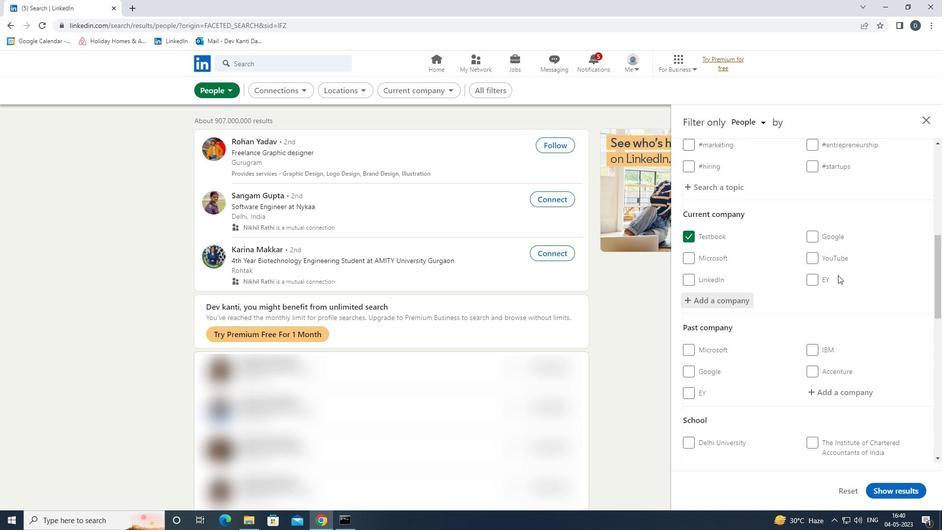 
Action: Mouse scrolled (873, 283) with delta (0, 0)
Screenshot: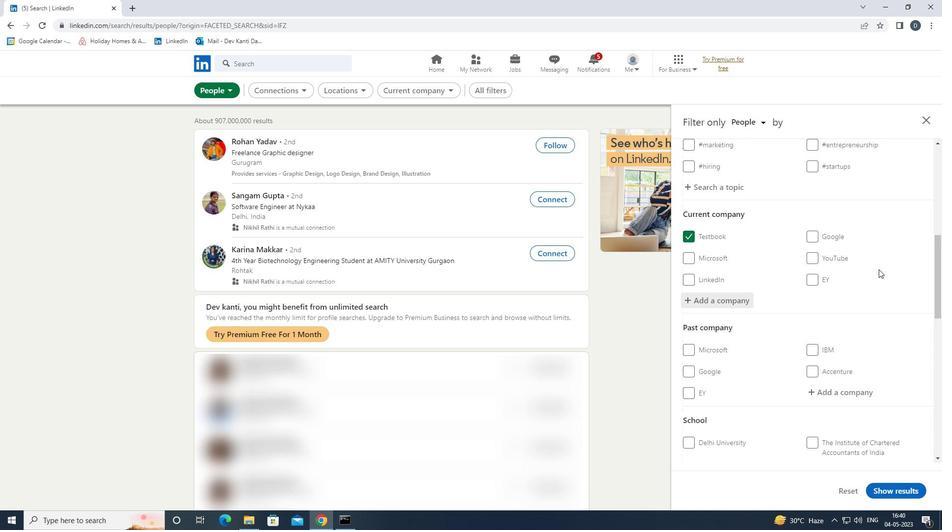 
Action: Mouse scrolled (873, 283) with delta (0, 0)
Screenshot: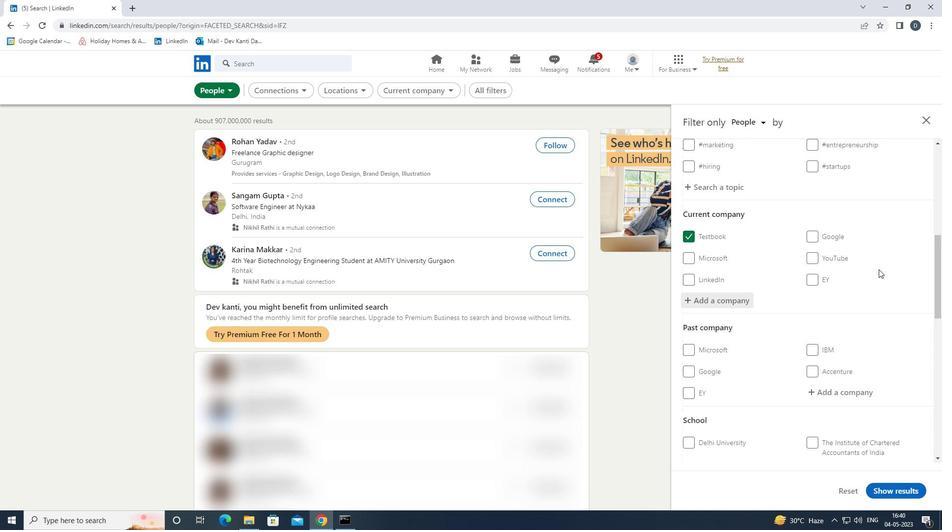 
Action: Mouse moved to (873, 284)
Screenshot: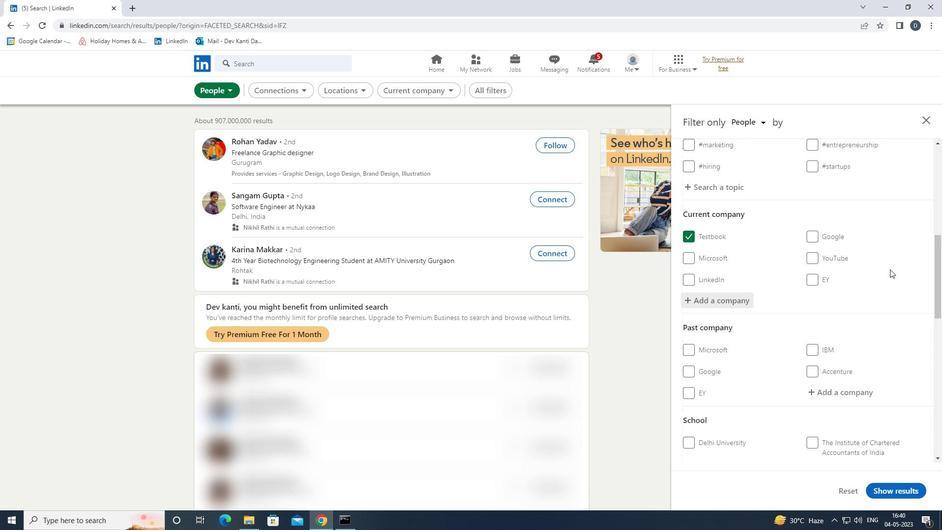 
Action: Mouse scrolled (873, 284) with delta (0, 0)
Screenshot: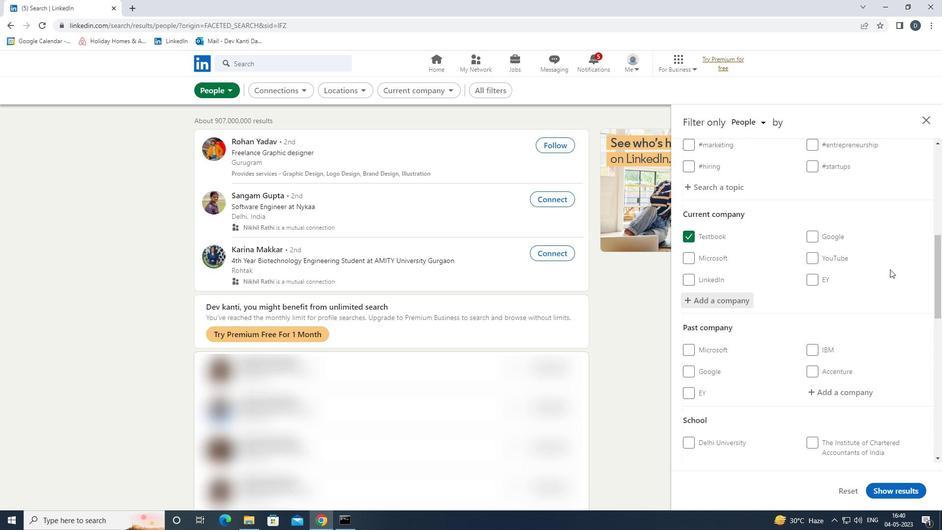 
Action: Mouse moved to (854, 248)
Screenshot: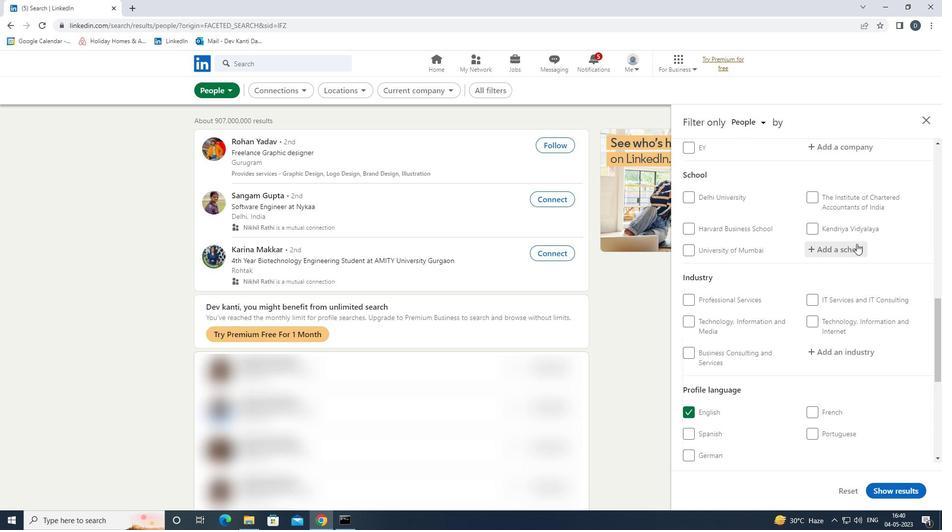 
Action: Mouse pressed left at (854, 248)
Screenshot: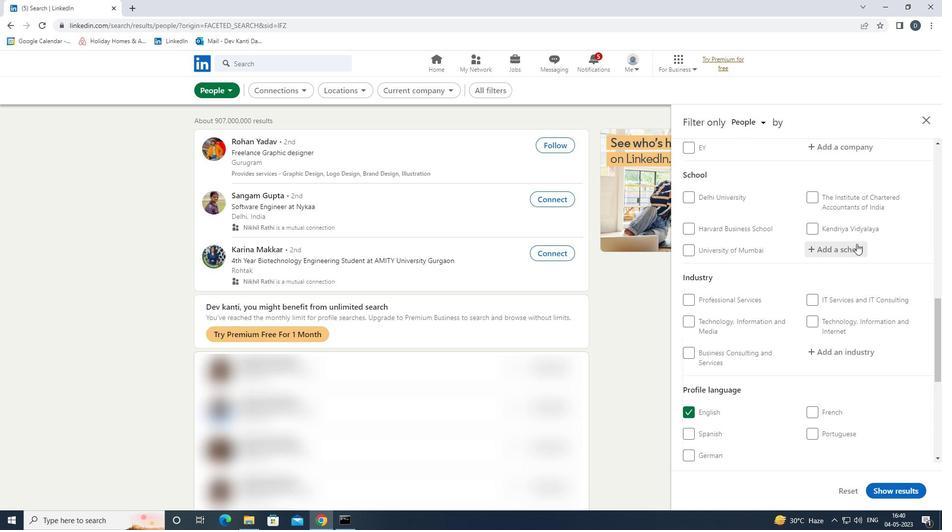 
Action: Key pressed <Key.shift><Key.shift><Key.shift>PERIYAR<Key.space><Key.shift>UNIVERSITY<Key.down><Key.enter>
Screenshot: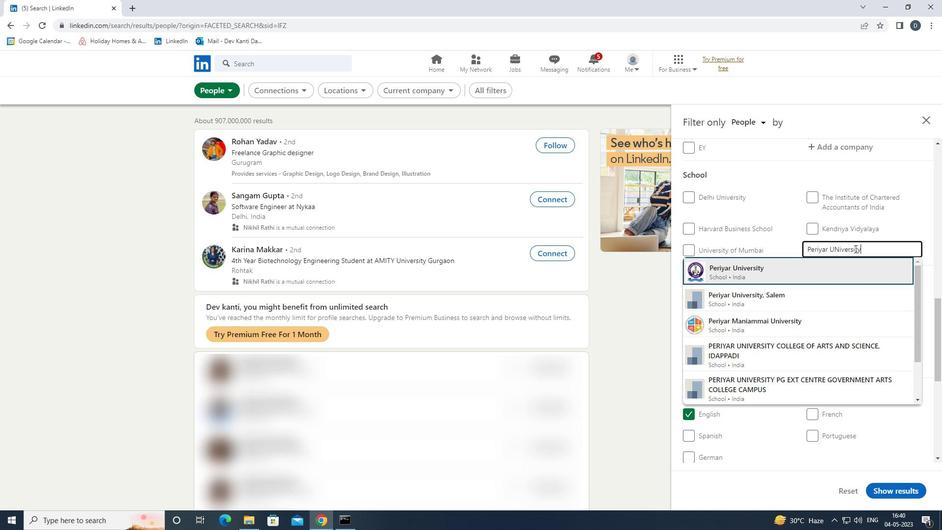 
Action: Mouse scrolled (854, 248) with delta (0, 0)
Screenshot: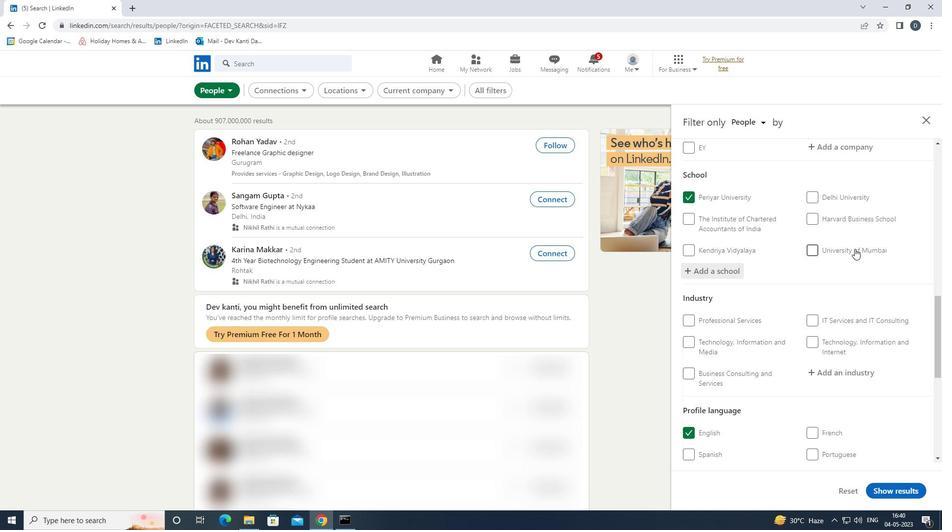 
Action: Mouse scrolled (854, 248) with delta (0, 0)
Screenshot: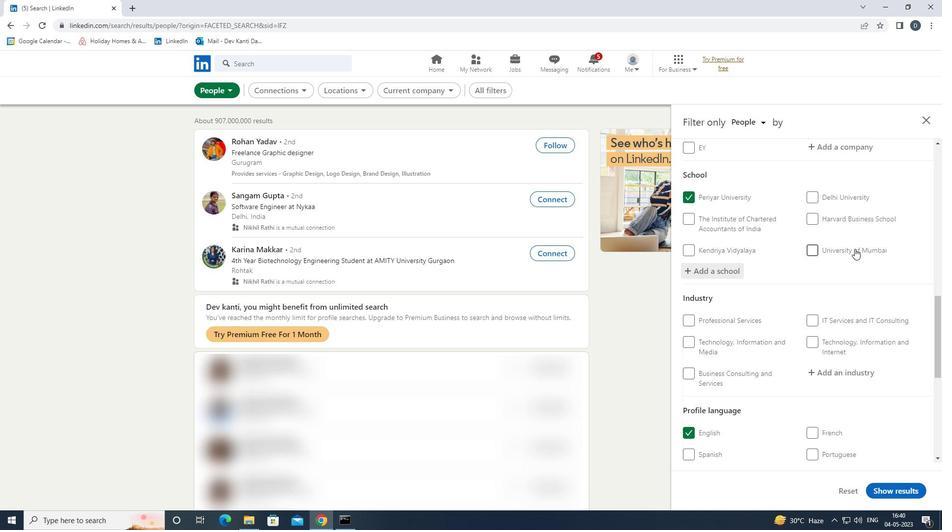 
Action: Mouse scrolled (854, 248) with delta (0, 0)
Screenshot: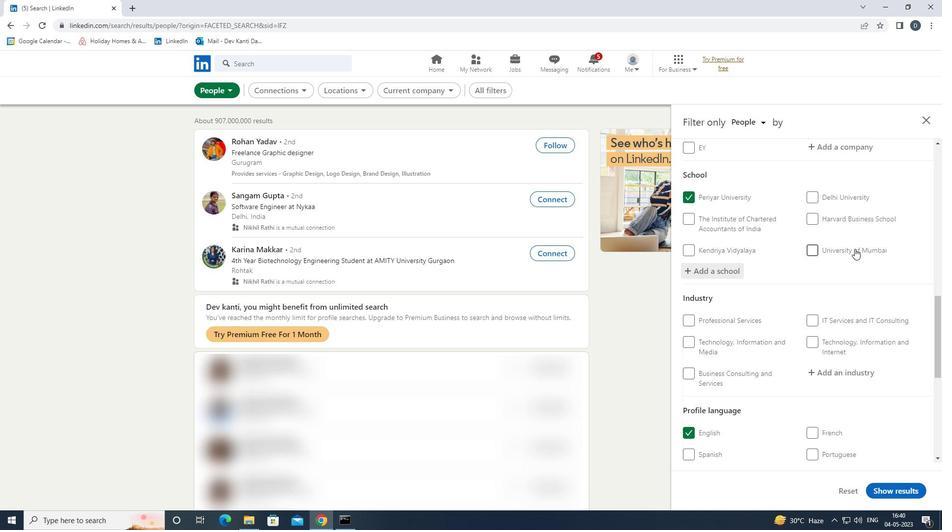 
Action: Mouse scrolled (854, 248) with delta (0, 0)
Screenshot: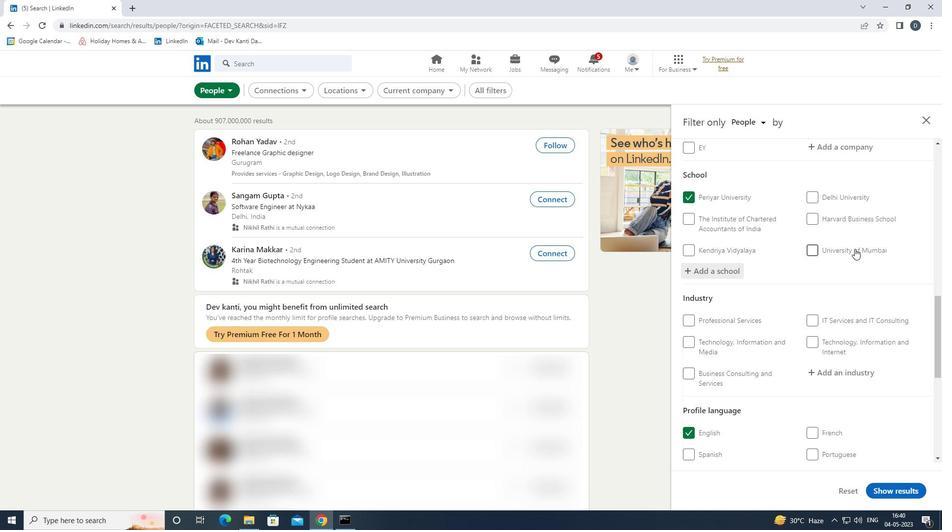 
Action: Mouse scrolled (854, 248) with delta (0, 0)
Screenshot: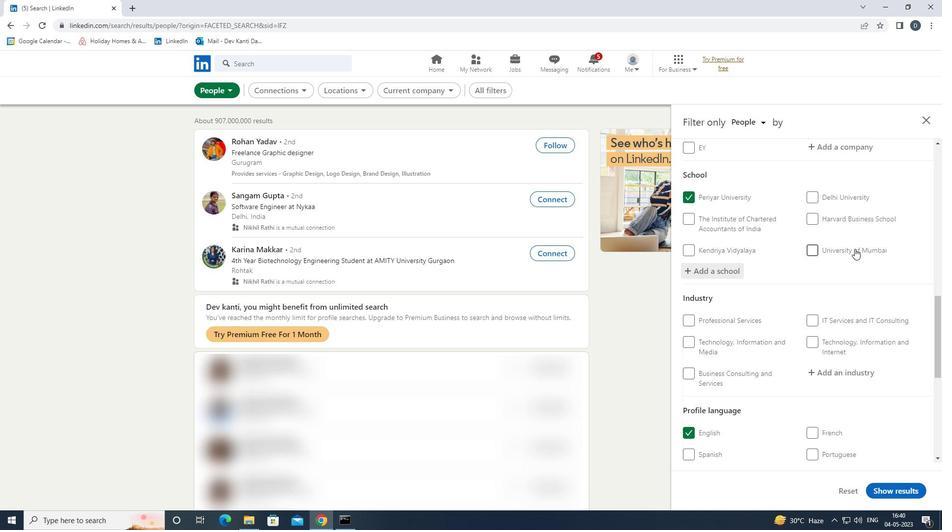 
Action: Mouse moved to (866, 228)
Screenshot: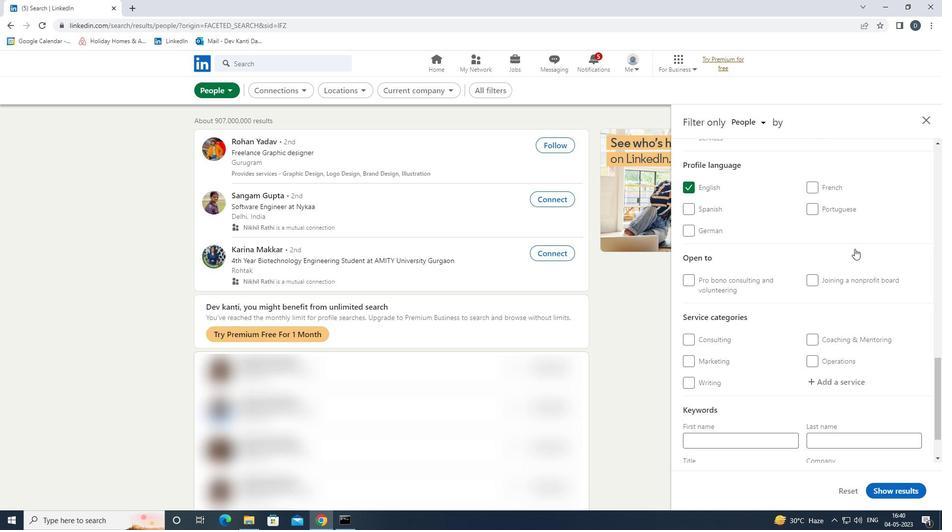 
Action: Mouse scrolled (866, 229) with delta (0, 0)
Screenshot: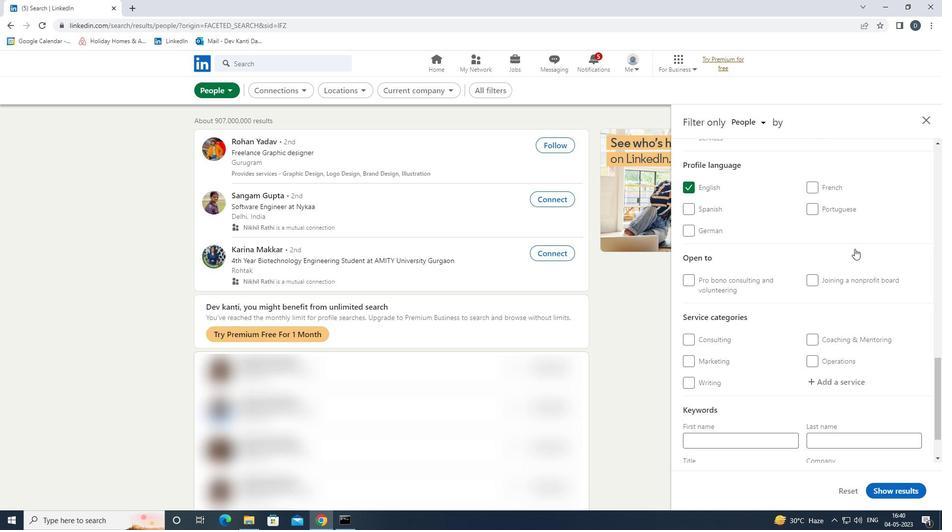 
Action: Mouse scrolled (866, 229) with delta (0, 0)
Screenshot: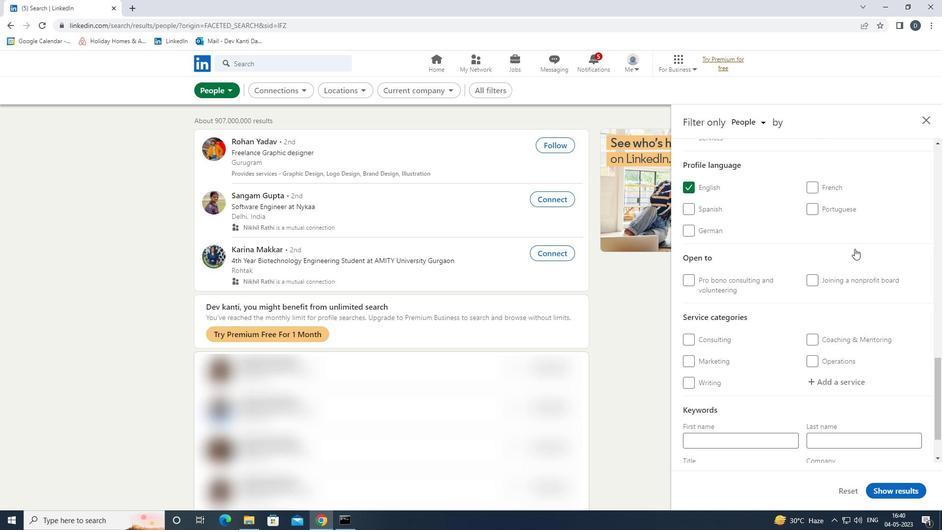 
Action: Mouse scrolled (866, 229) with delta (0, 0)
Screenshot: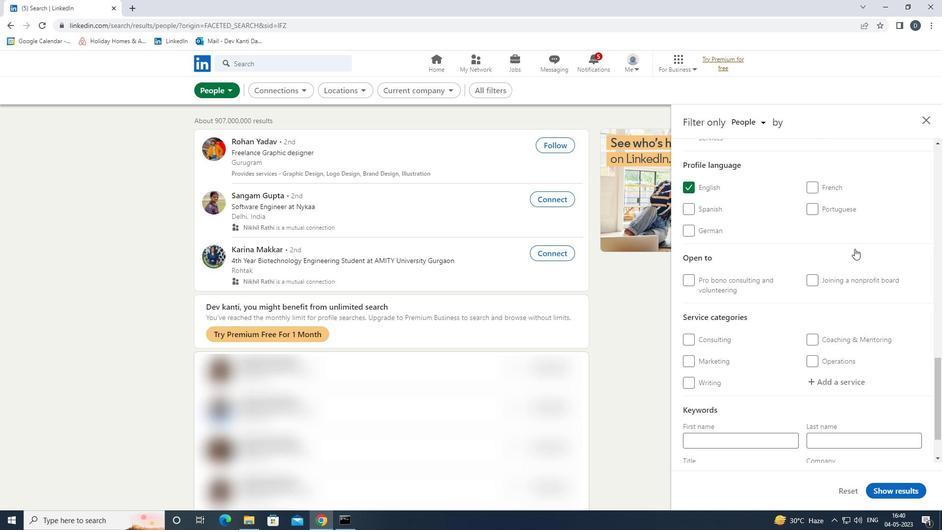 
Action: Mouse scrolled (866, 229) with delta (0, 0)
Screenshot: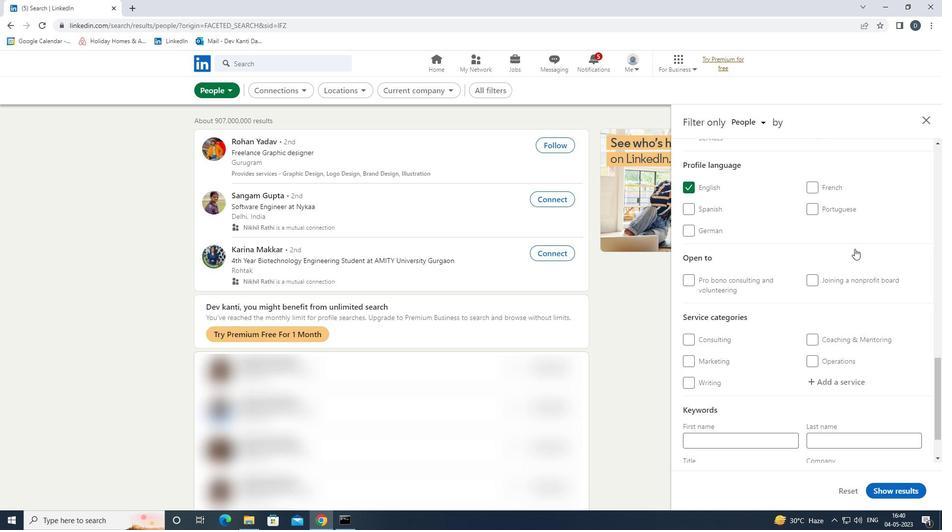 
Action: Mouse moved to (839, 319)
Screenshot: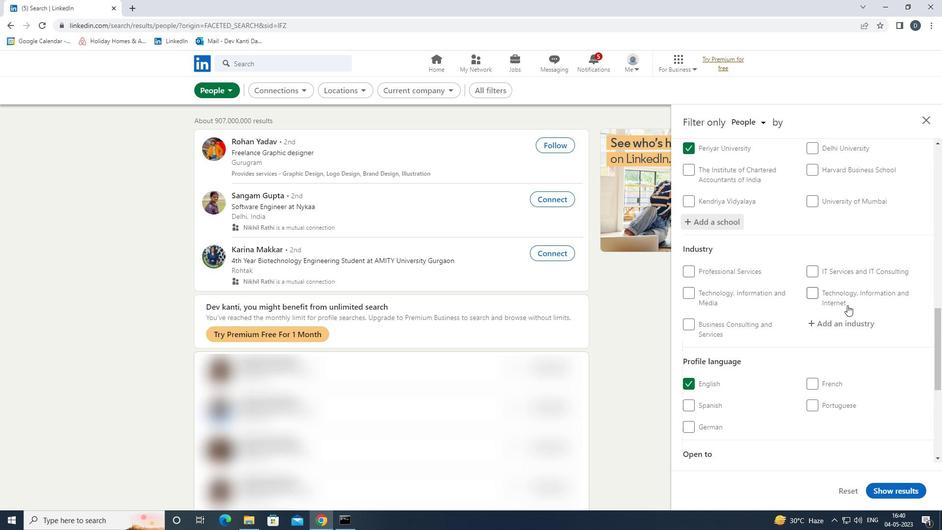 
Action: Mouse pressed left at (839, 319)
Screenshot: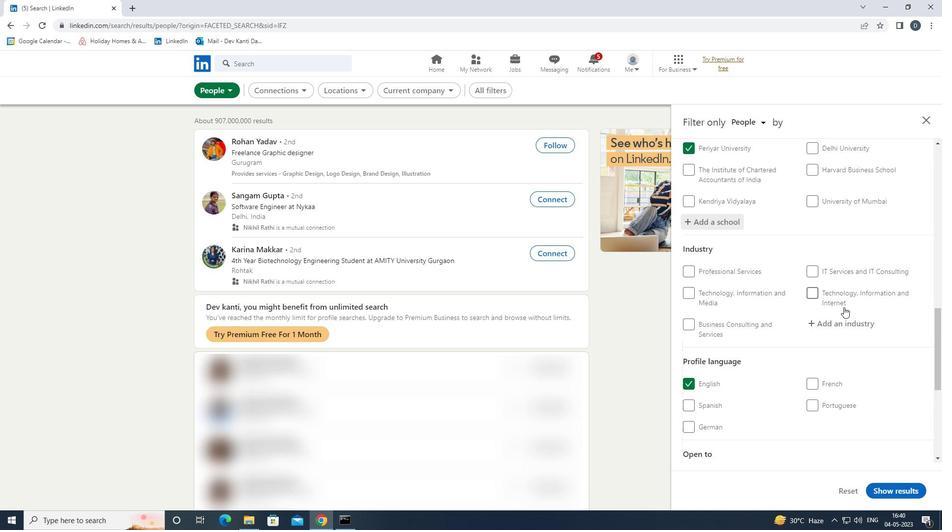 
Action: Key pressed <Key.shift><Key.shift><Key.shift><Key.shift><Key.shift><Key.shift><Key.shift><Key.shift><Key.shift><Key.shift><Key.shift><Key.shift><Key.shift><Key.shift><Key.shift><Key.shift><Key.shift><Key.shift><Key.shift><Key.shift><Key.shift><Key.shift><Key.shift><Key.shift><Key.shift><Key.shift><Key.shift><Key.shift><Key.shift><Key.shift><Key.shift><Key.shift><Key.shift><Key.shift><Key.shift><Key.shift><Key.shift><Key.shift><Key.shift><Key.shift><Key.shift><Key.shift><Key.shift><Key.shift><Key.shift><Key.shift><Key.shift><Key.shift><Key.shift><Key.shift><Key.shift><Key.shift><Key.shift><Key.shift><Key.shift>SCHOOL<Key.space>AND<Key.space><Key.shift>EMPLO<Key.down><Key.enter><Key.down><Key.down><Key.down><Key.down><Key.enter>
Screenshot: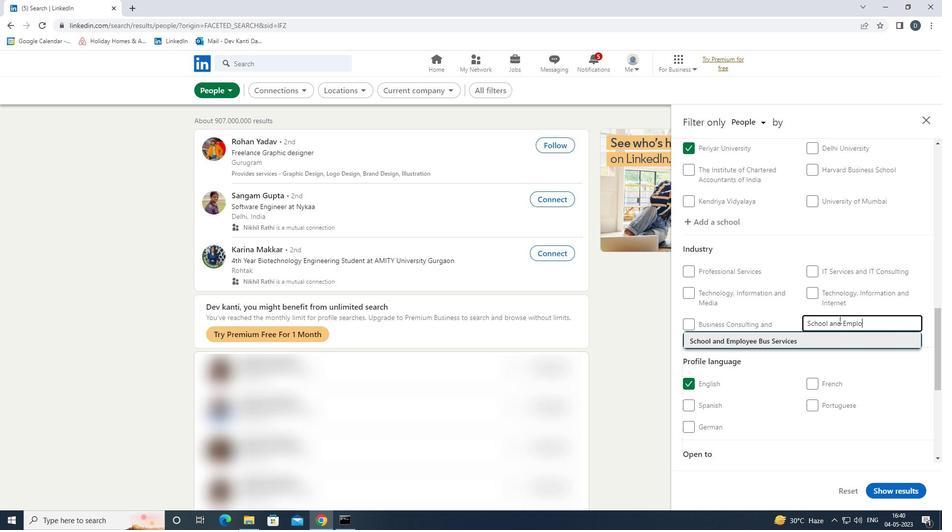 
Action: Mouse moved to (939, 289)
Screenshot: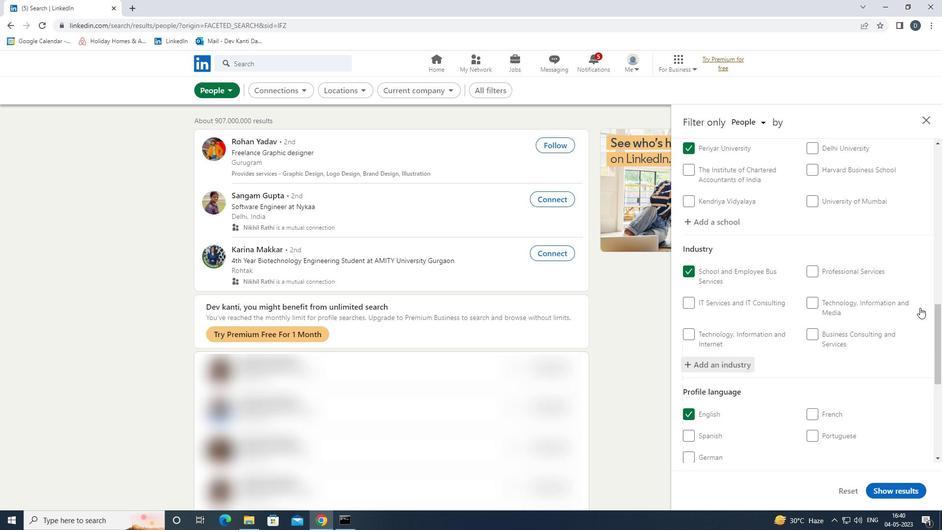 
Action: Mouse scrolled (939, 289) with delta (0, 0)
Screenshot: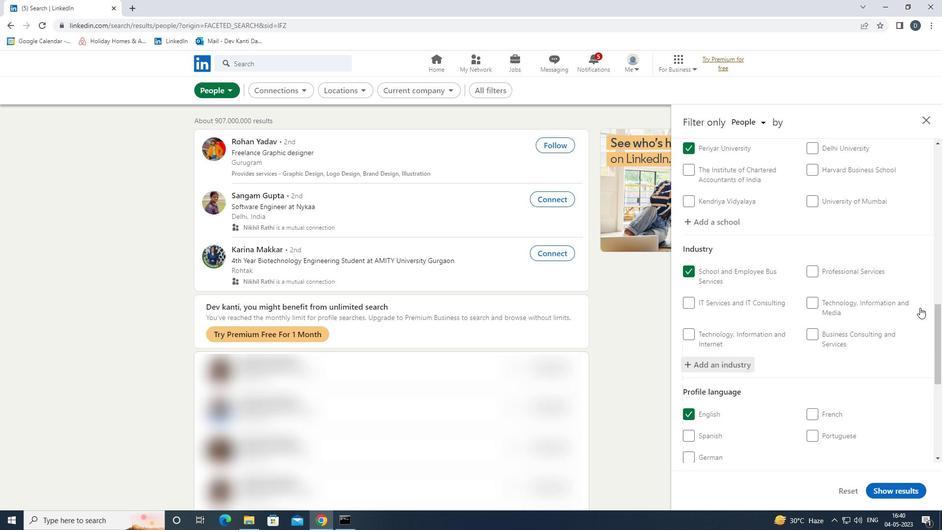 
Action: Mouse moved to (928, 292)
Screenshot: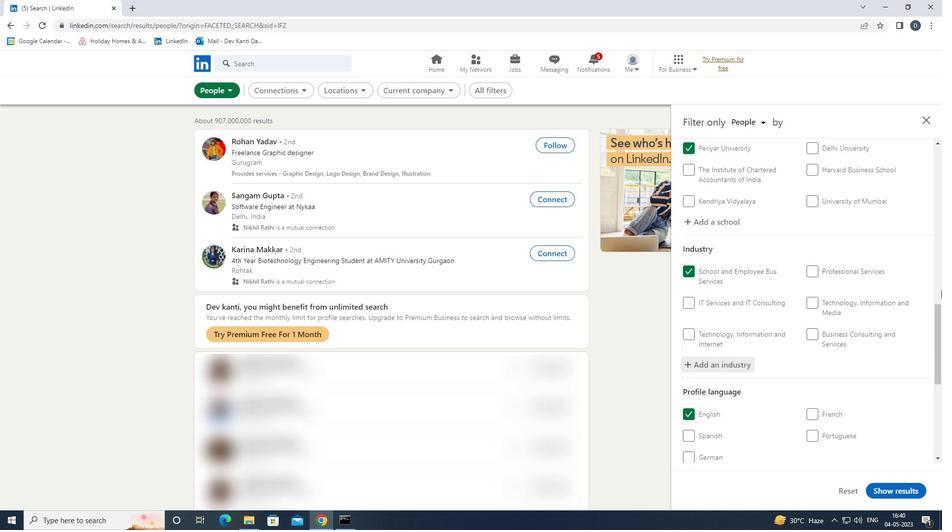 
Action: Mouse scrolled (928, 291) with delta (0, 0)
Screenshot: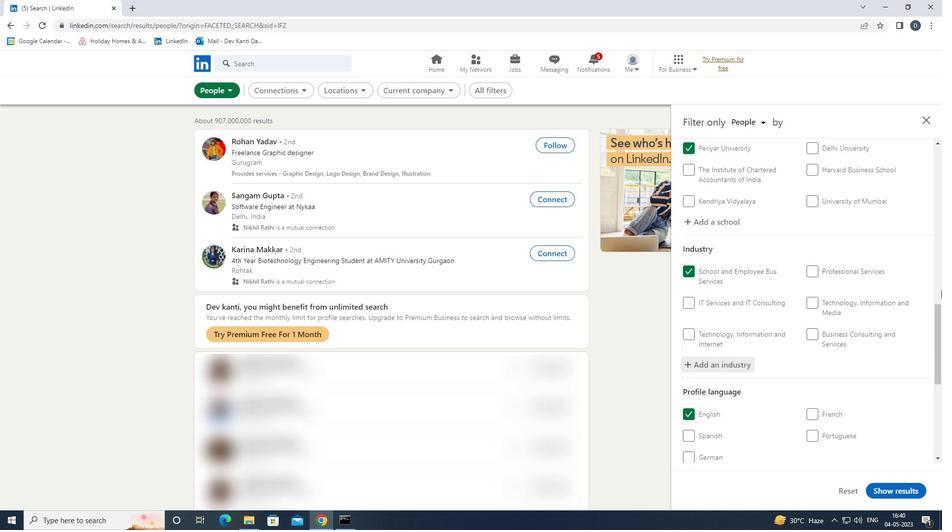 
Action: Mouse moved to (924, 294)
Screenshot: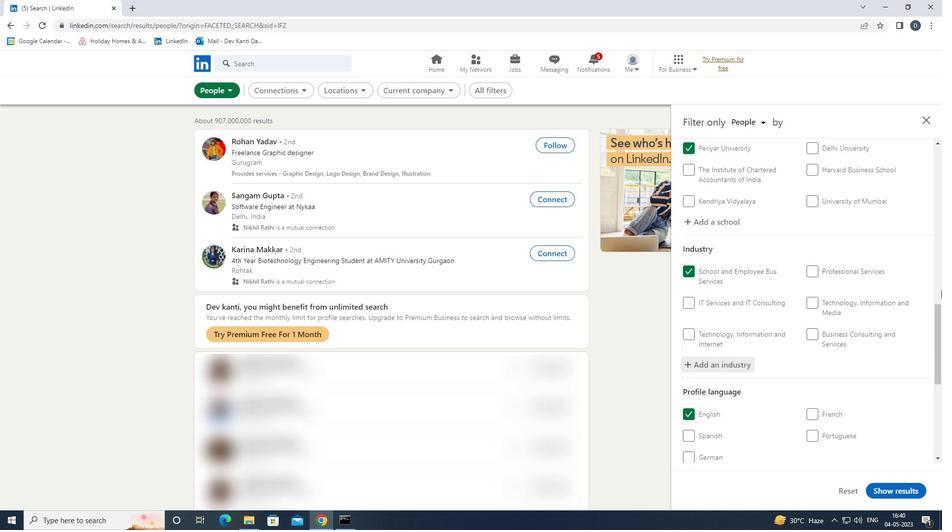 
Action: Mouse scrolled (924, 293) with delta (0, 0)
Screenshot: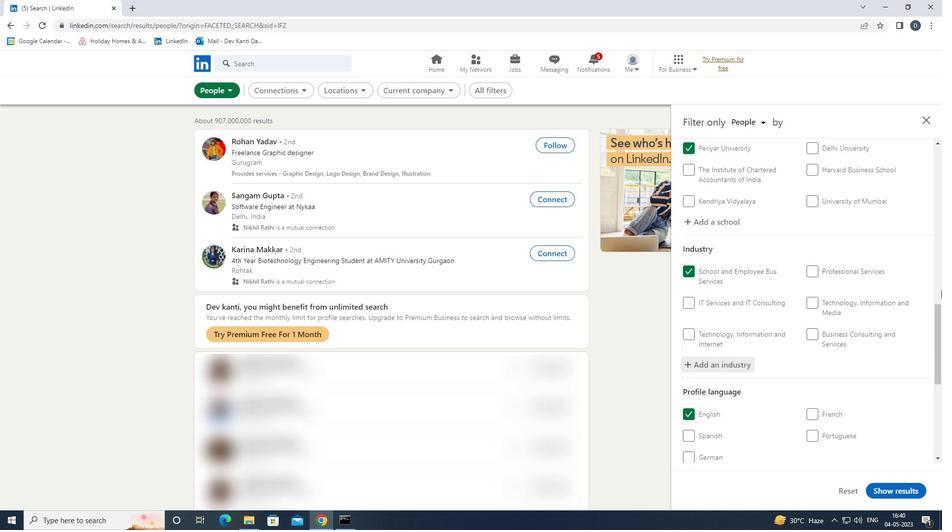 
Action: Mouse moved to (920, 294)
Screenshot: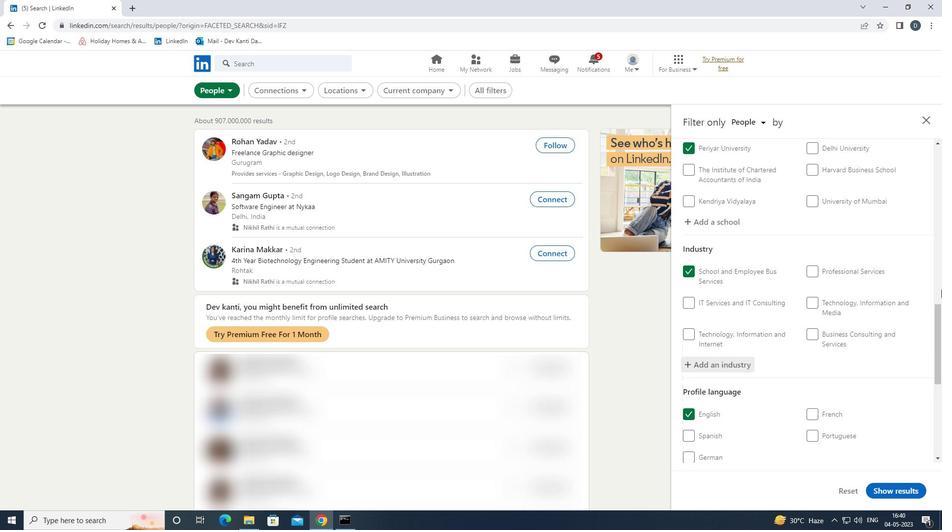 
Action: Mouse scrolled (920, 294) with delta (0, 0)
Screenshot: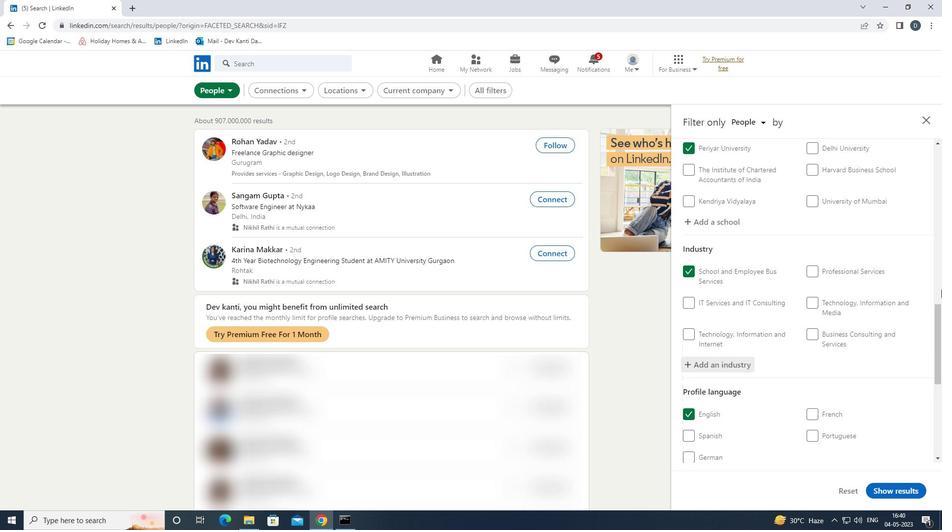 
Action: Mouse moved to (904, 293)
Screenshot: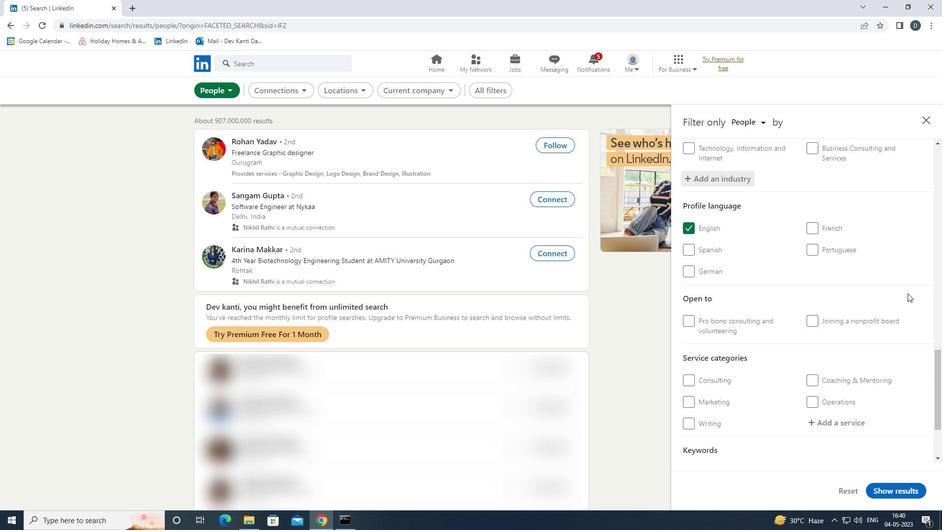 
Action: Mouse scrolled (904, 292) with delta (0, 0)
Screenshot: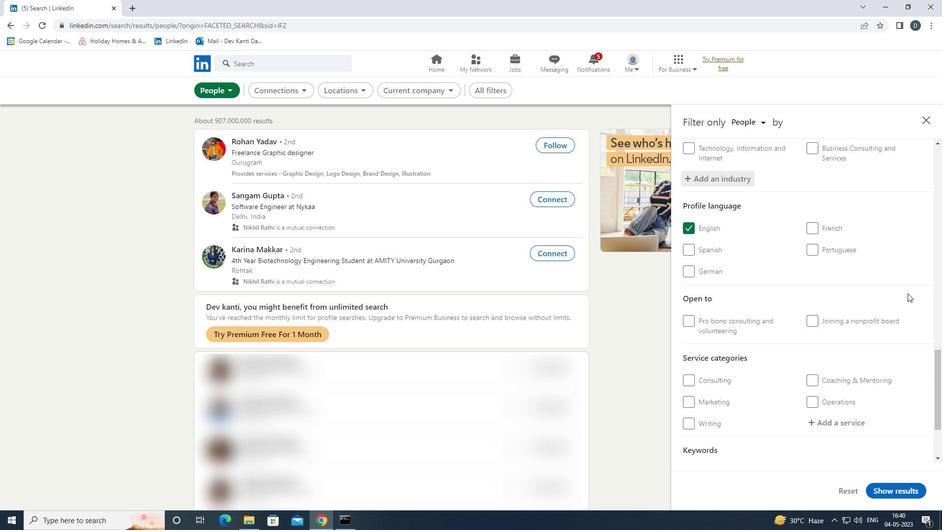 
Action: Mouse moved to (840, 359)
Screenshot: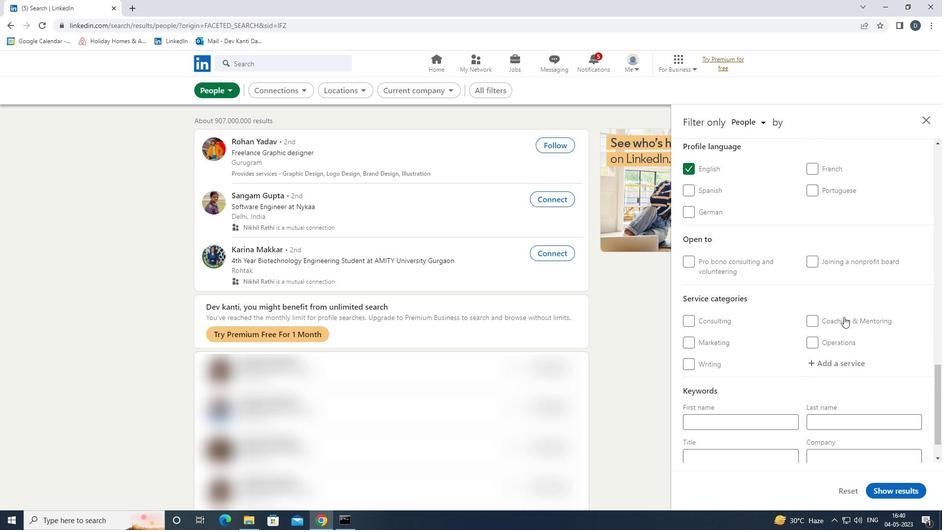 
Action: Mouse pressed left at (840, 359)
Screenshot: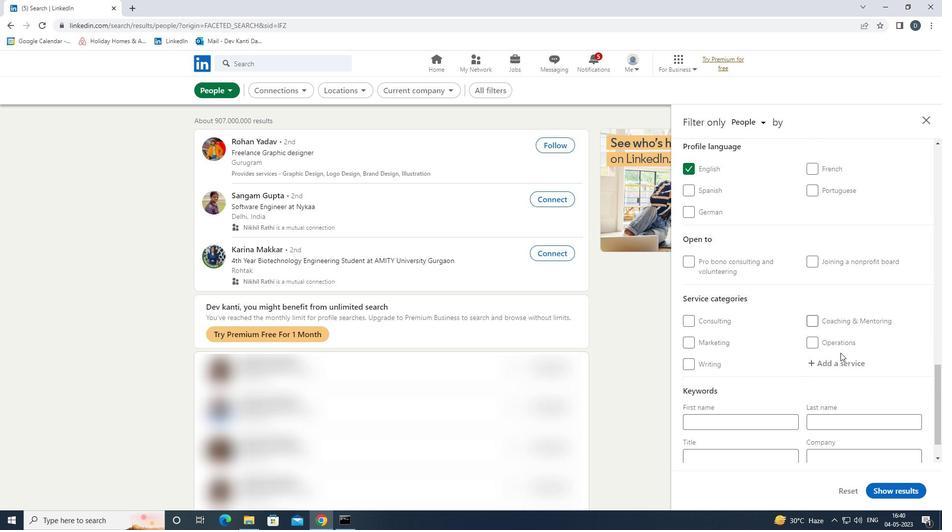 
Action: Key pressed <Key.shift>MORT<Key.down><Key.enter>
Screenshot: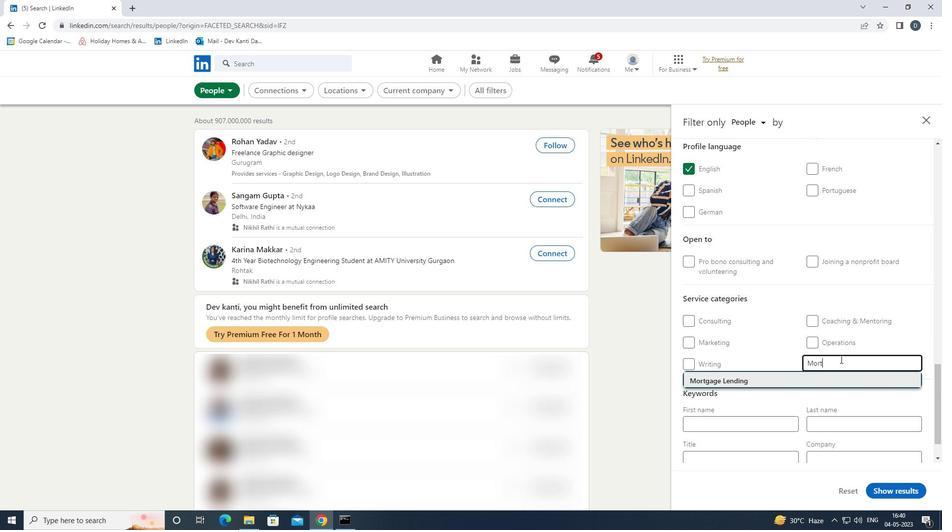 
Action: Mouse scrolled (840, 358) with delta (0, 0)
Screenshot: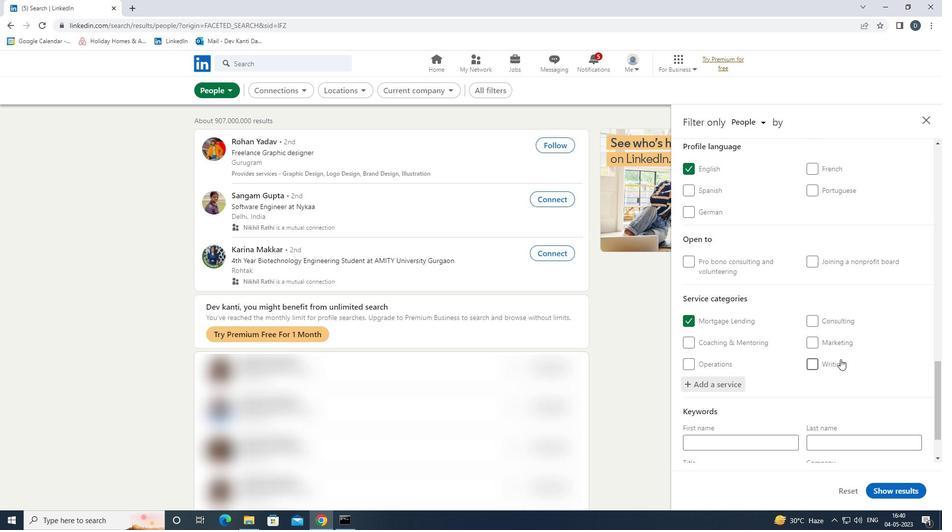 
Action: Mouse scrolled (840, 358) with delta (0, 0)
Screenshot: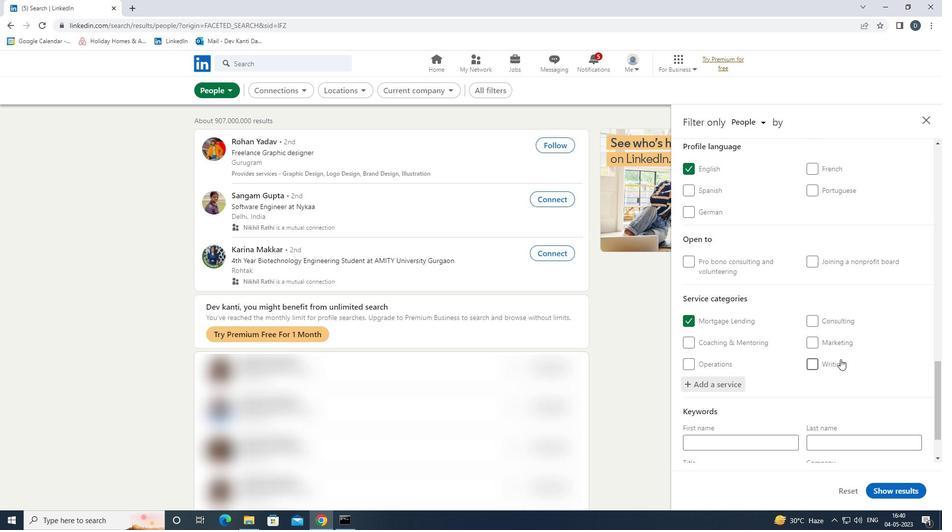 
Action: Mouse scrolled (840, 358) with delta (0, 0)
Screenshot: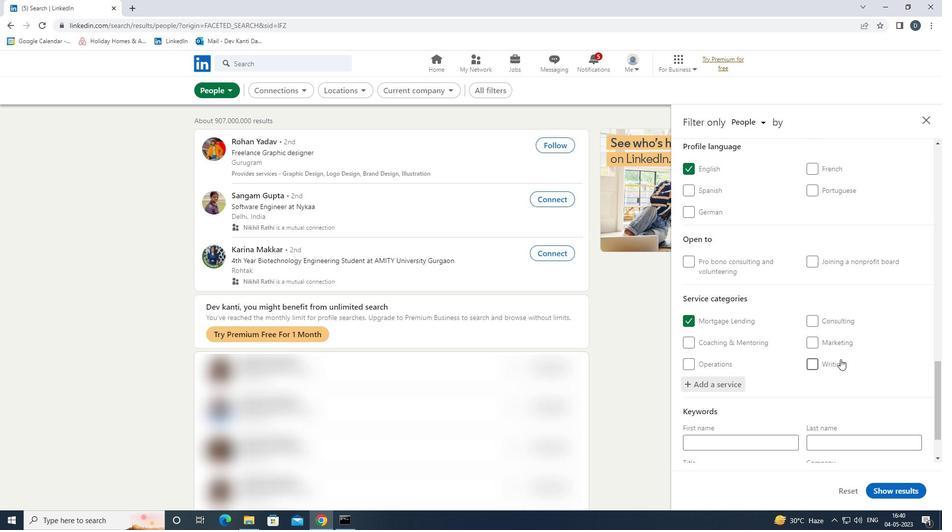 
Action: Mouse moved to (836, 362)
Screenshot: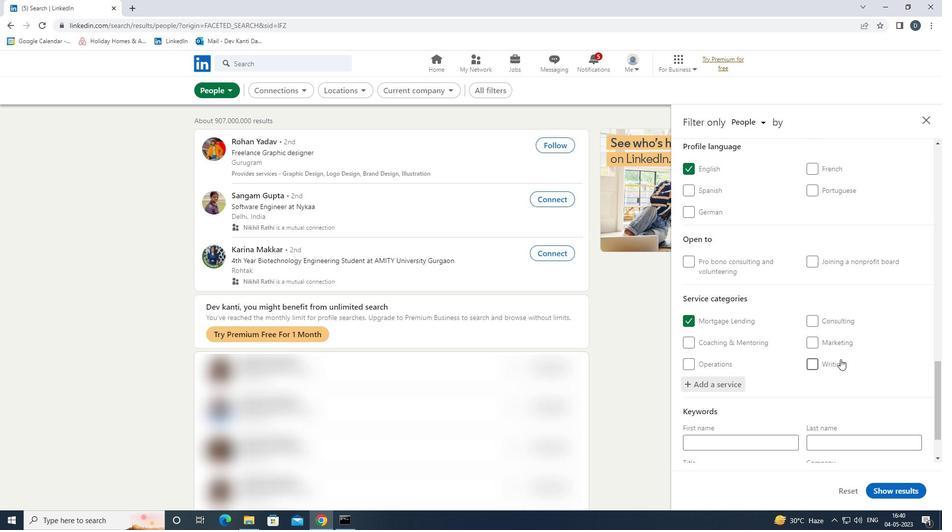 
Action: Mouse scrolled (836, 361) with delta (0, 0)
Screenshot: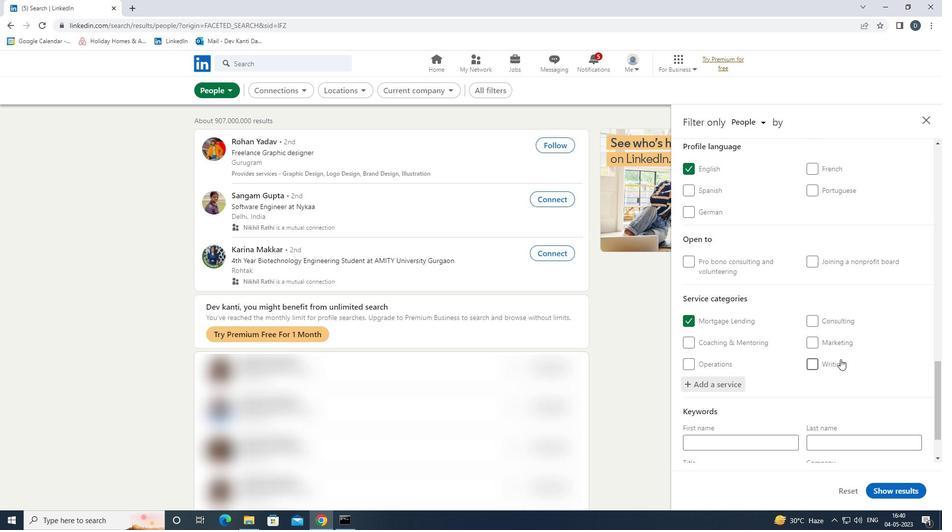 
Action: Mouse moved to (832, 363)
Screenshot: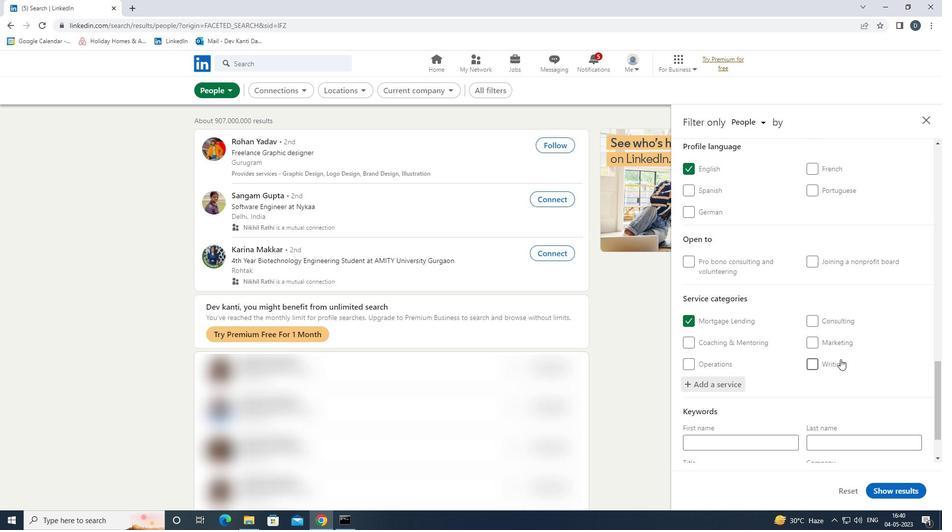 
Action: Mouse scrolled (832, 363) with delta (0, 0)
Screenshot: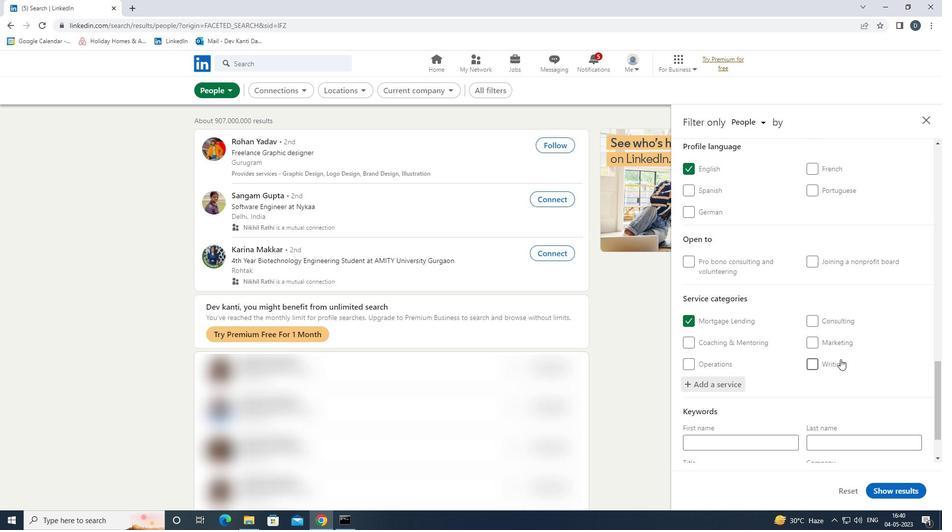 
Action: Mouse moved to (768, 422)
Screenshot: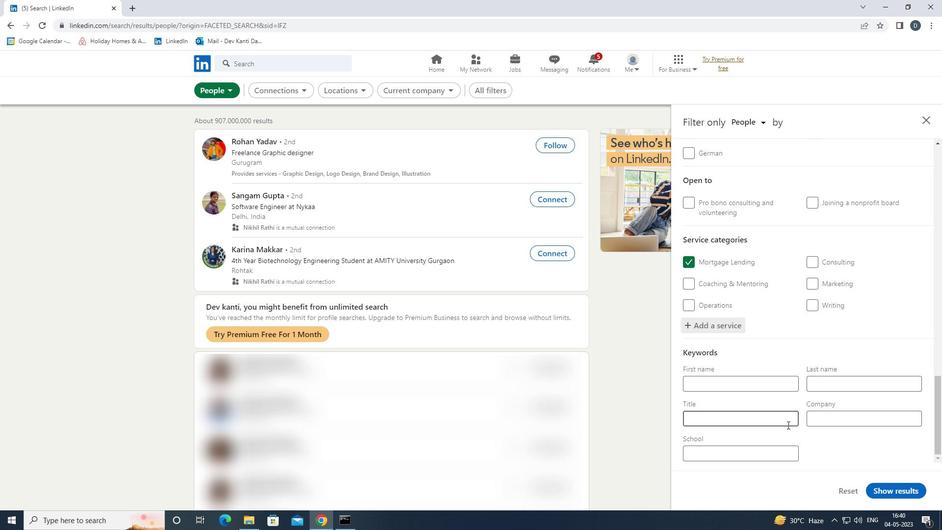 
Action: Mouse pressed left at (768, 422)
Screenshot: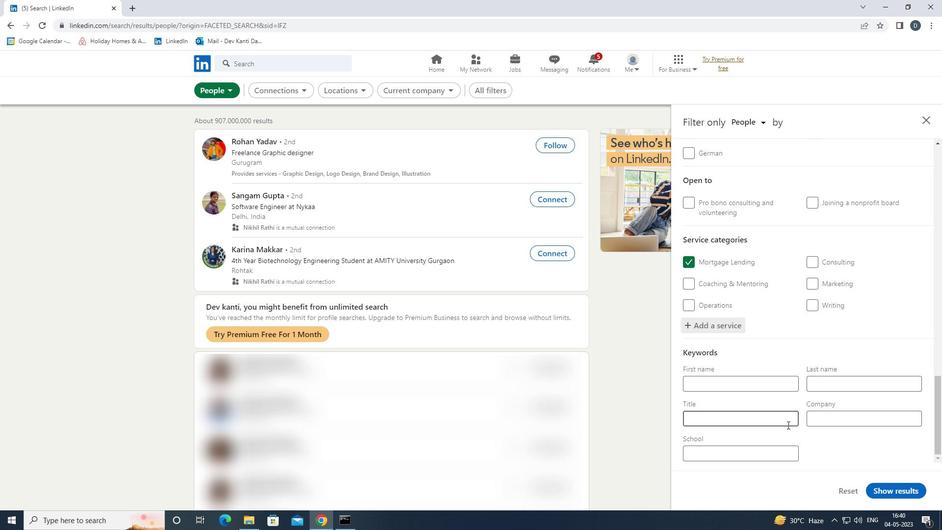 
Action: Key pressed <Key.shift>DATA<Key.space><Key.shift>ENTRY
Screenshot: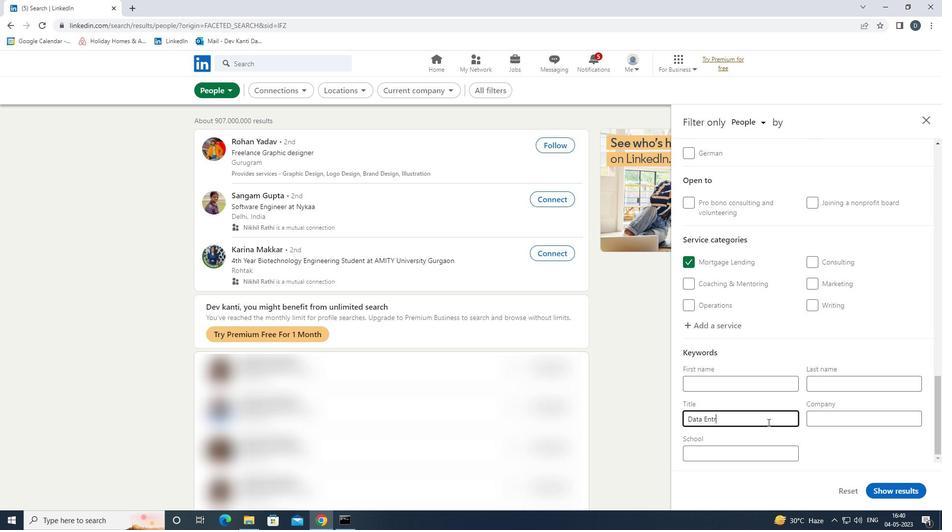 
Action: Mouse moved to (917, 491)
Screenshot: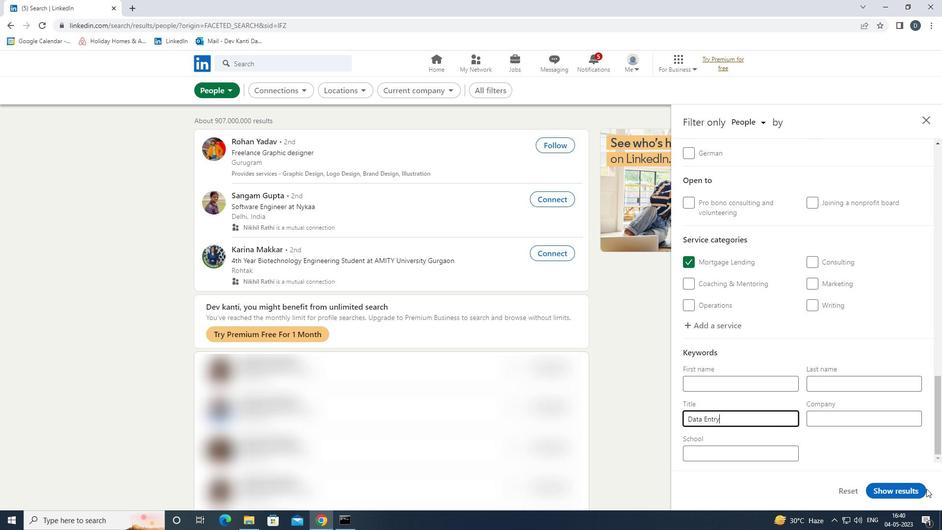 
Action: Mouse pressed left at (917, 491)
Screenshot: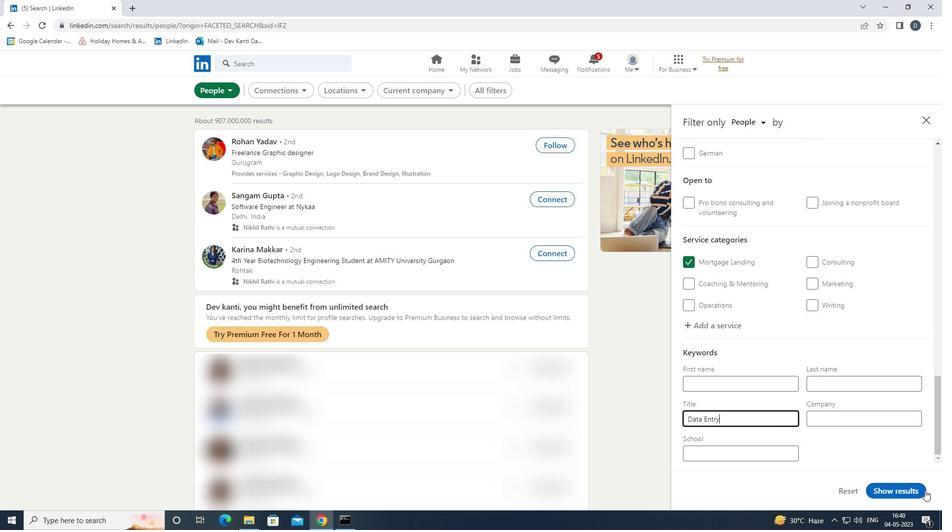
Action: Mouse moved to (610, 286)
Screenshot: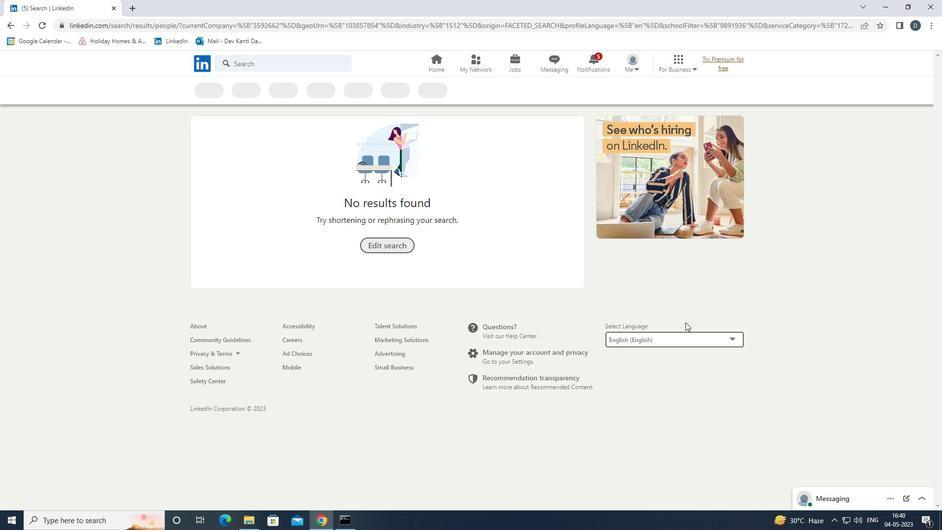 
